 Task: Find a house in Leavenworth for 2 guests from June 4 to June 15, with a price range of ₹1000 to ₹15000, including Wifi and Kitchen amenities.
Action: Mouse moved to (415, 114)
Screenshot: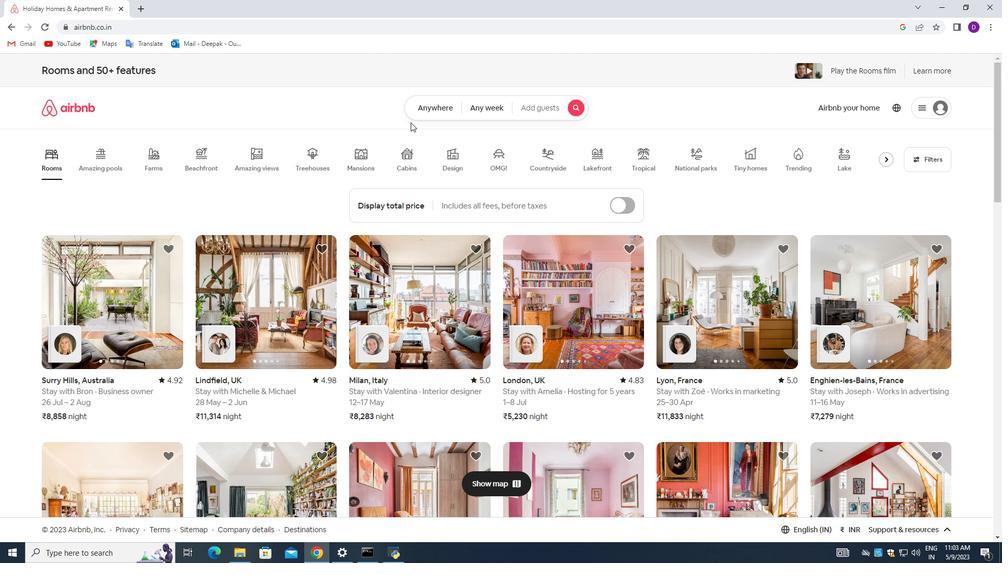 
Action: Mouse pressed left at (415, 114)
Screenshot: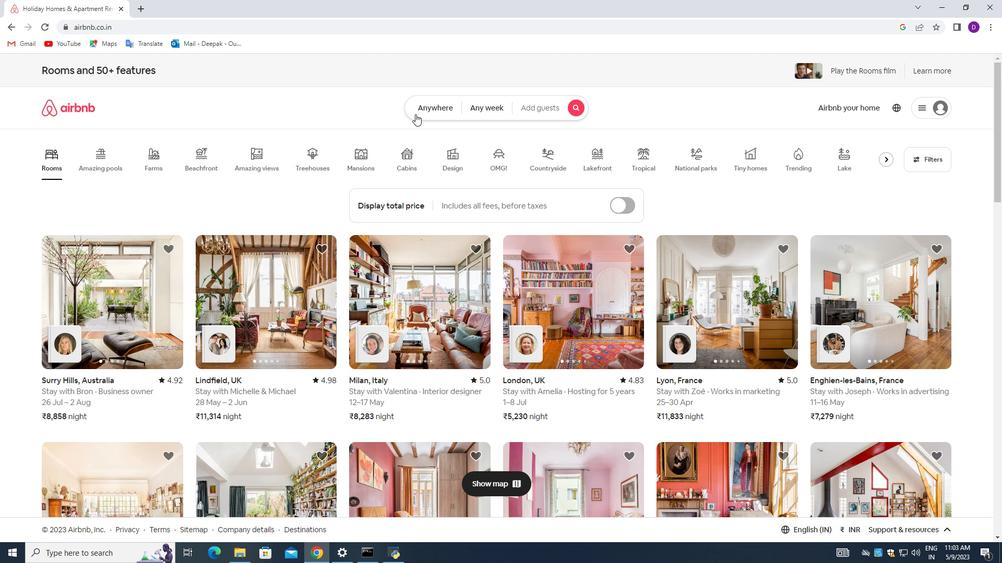 
Action: Mouse moved to (366, 148)
Screenshot: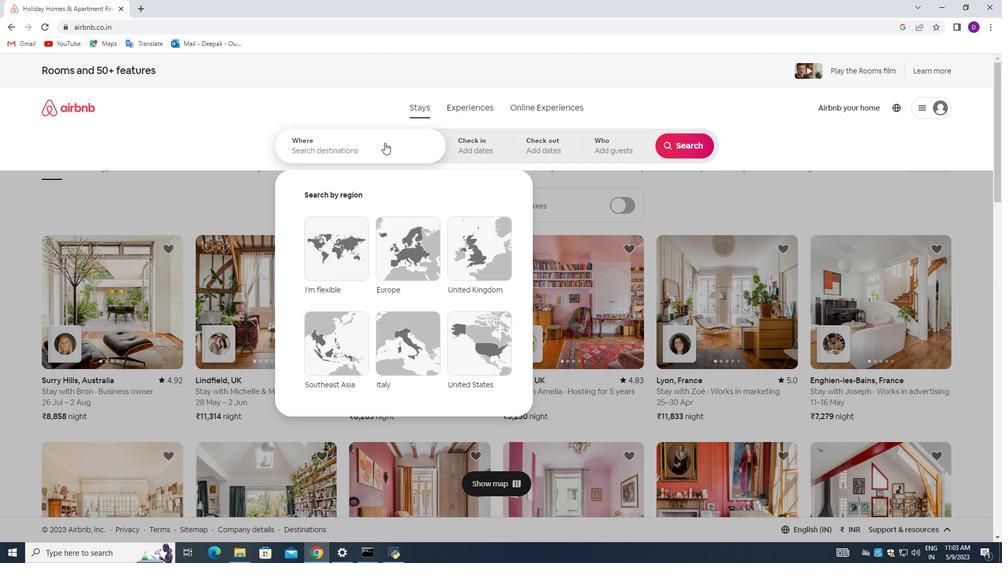 
Action: Mouse pressed left at (366, 148)
Screenshot: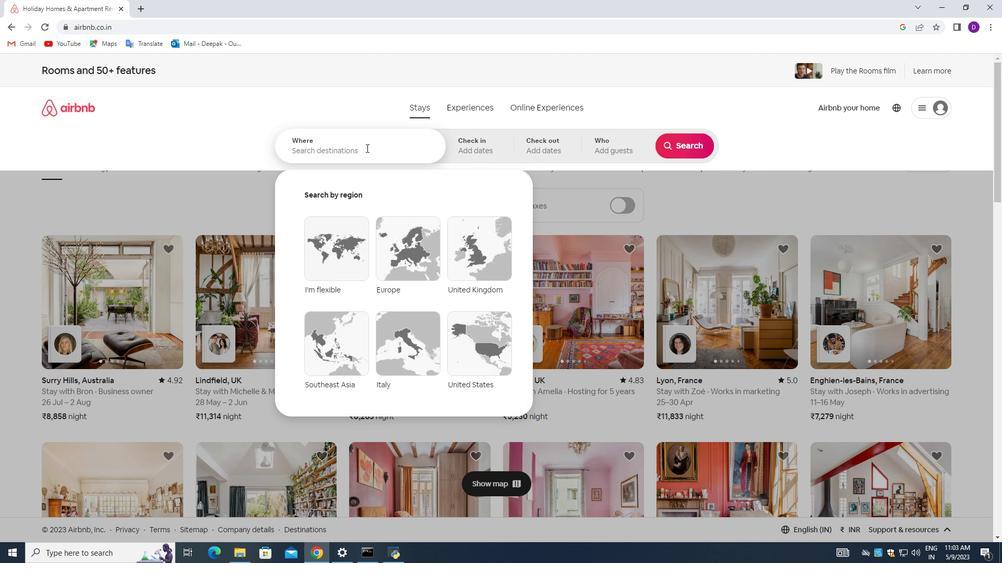 
Action: Mouse moved to (154, 247)
Screenshot: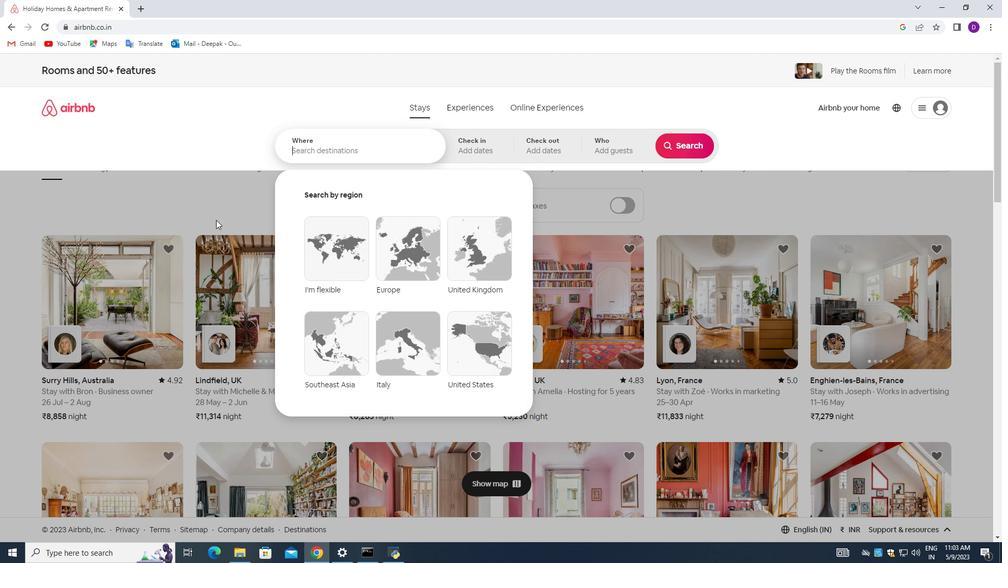 
Action: Key pressed <Key.shift>Leavenworth,<Key.space><Key.shift>United<Key.space>j<Key.backspace><Key.shift_r>States
Screenshot: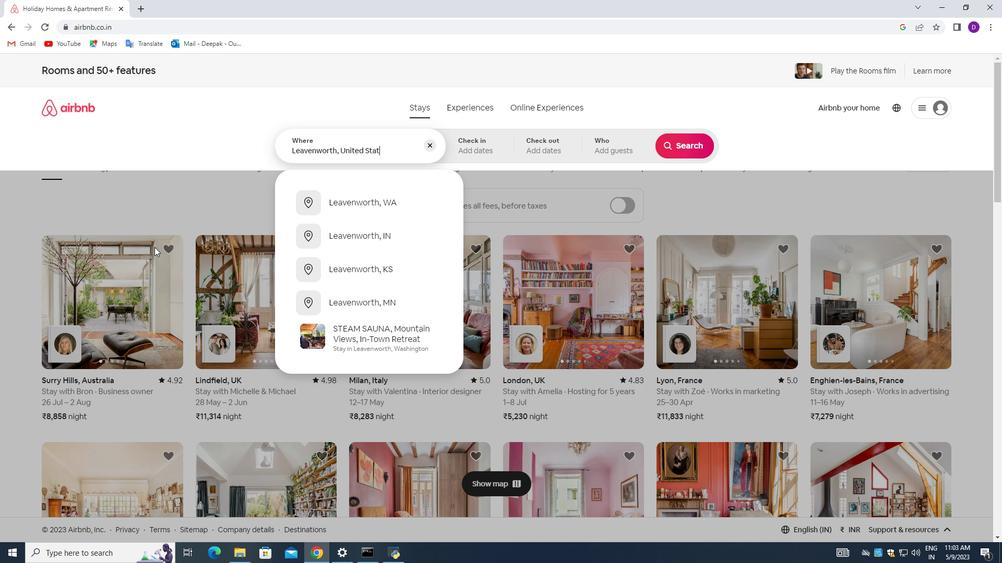 
Action: Mouse moved to (155, 245)
Screenshot: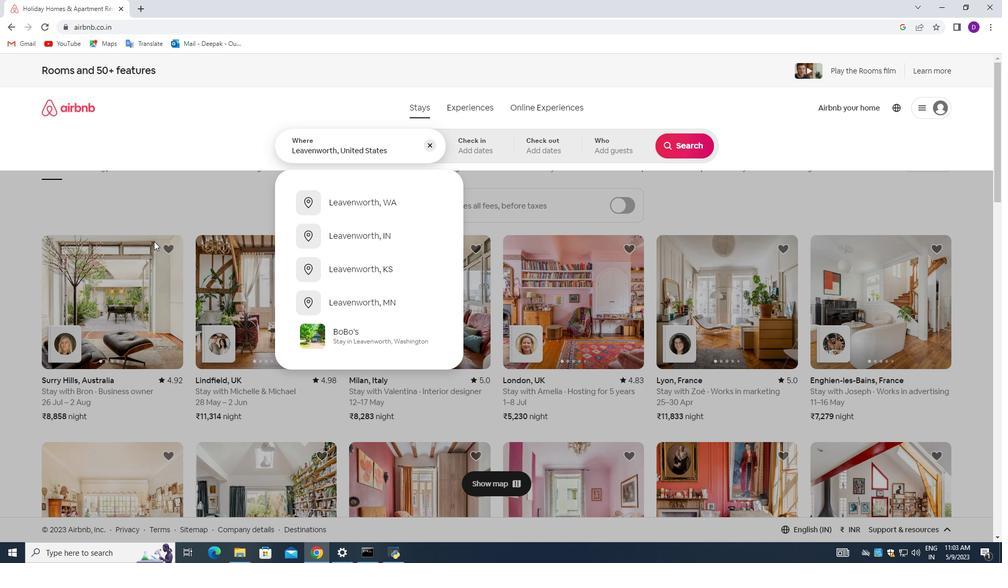 
Action: Key pressed <Key.enter>
Screenshot: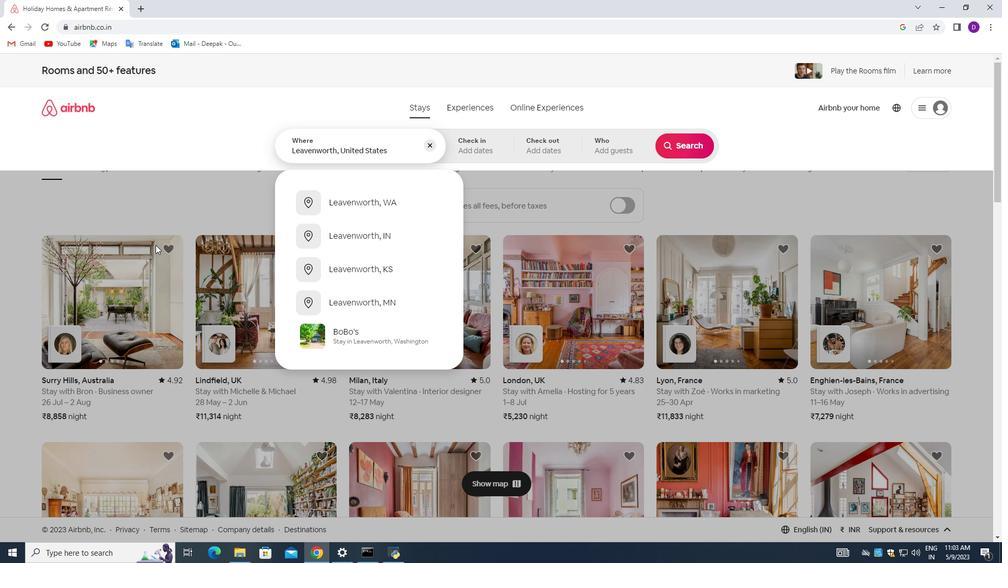 
Action: Mouse moved to (549, 299)
Screenshot: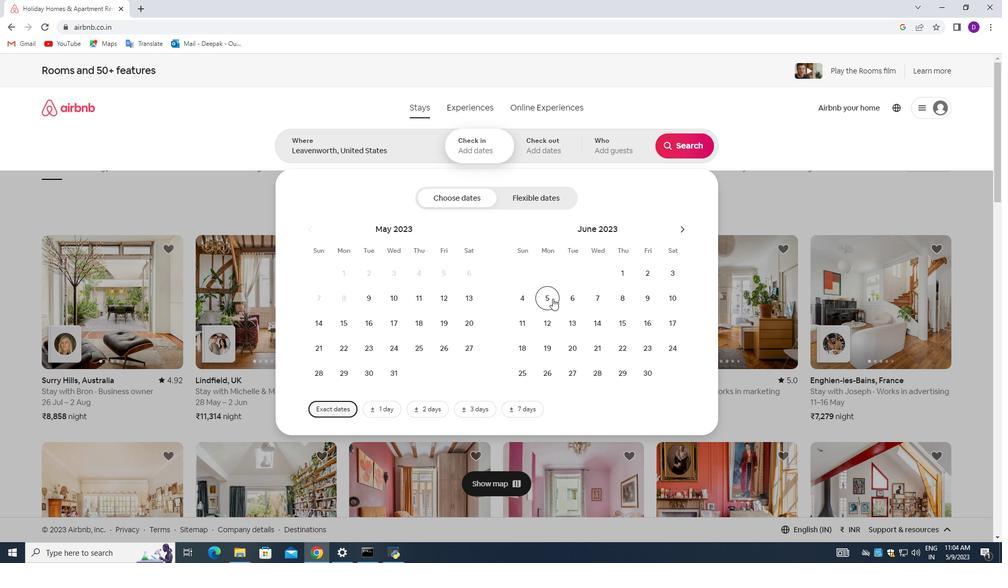 
Action: Mouse pressed left at (549, 299)
Screenshot: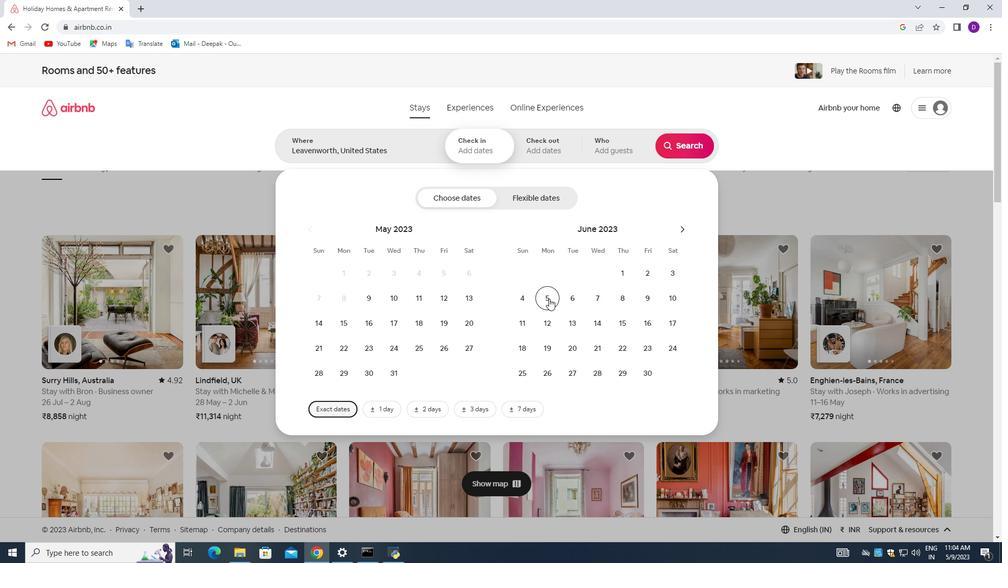 
Action: Mouse moved to (626, 318)
Screenshot: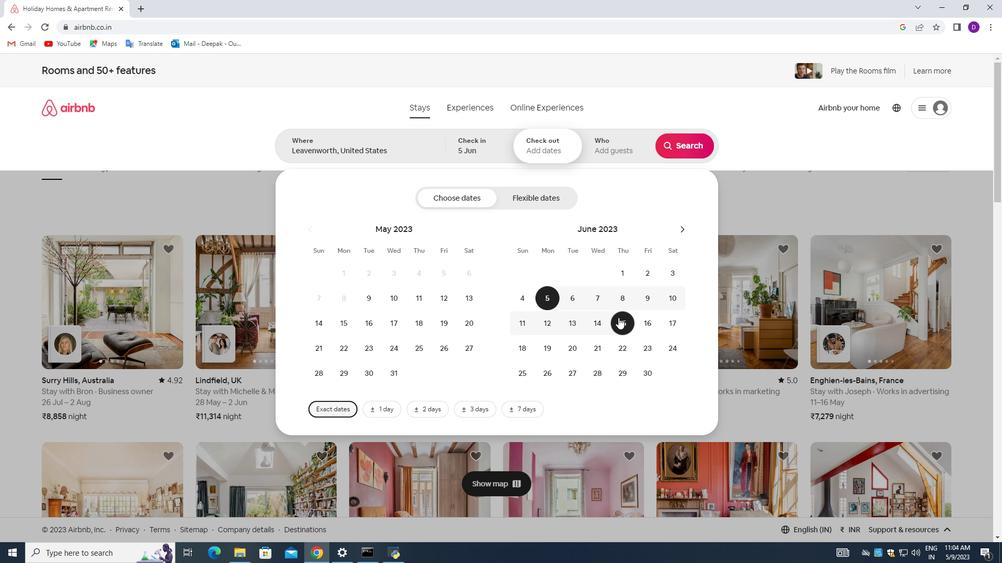 
Action: Mouse pressed left at (626, 318)
Screenshot: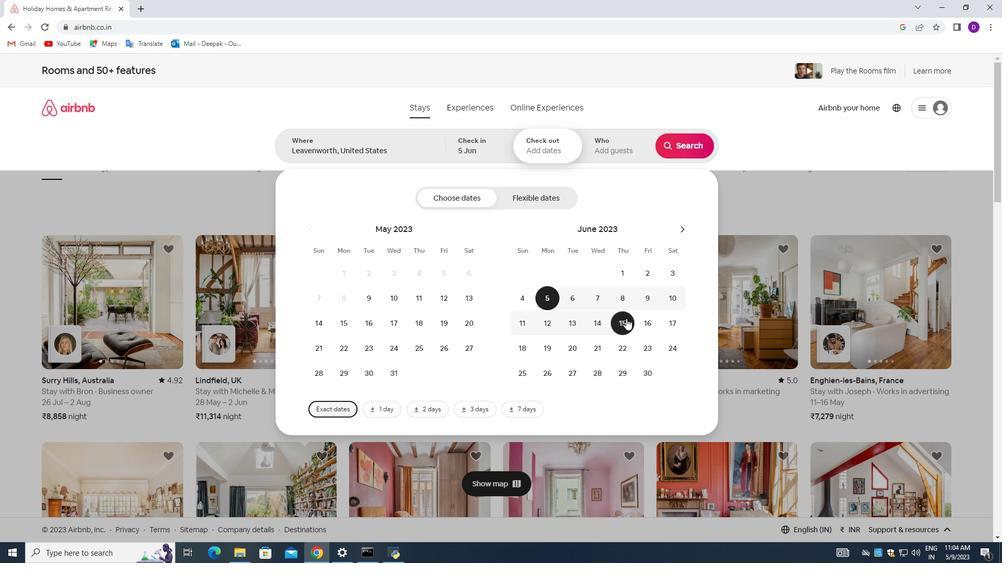 
Action: Mouse moved to (603, 143)
Screenshot: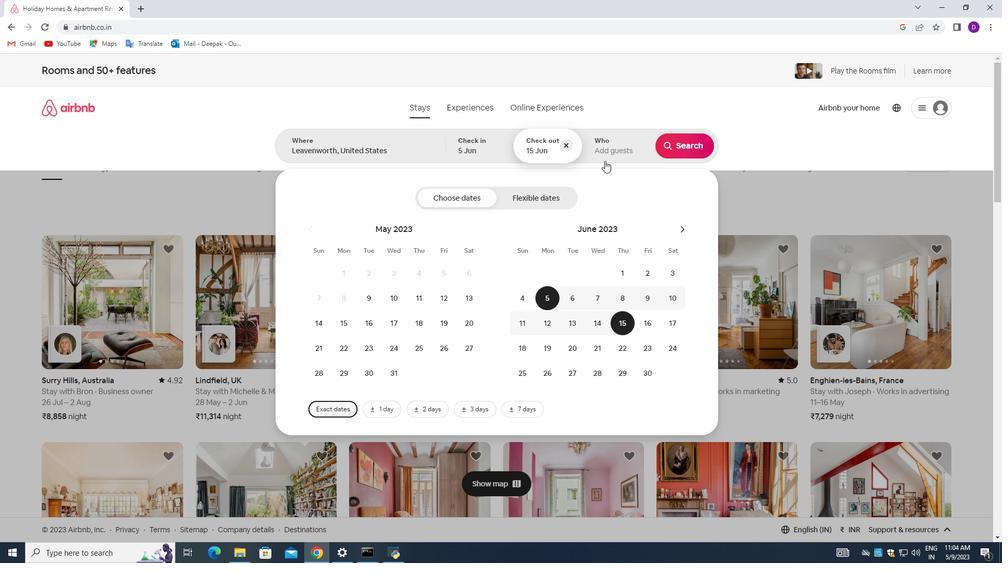 
Action: Mouse pressed left at (603, 143)
Screenshot: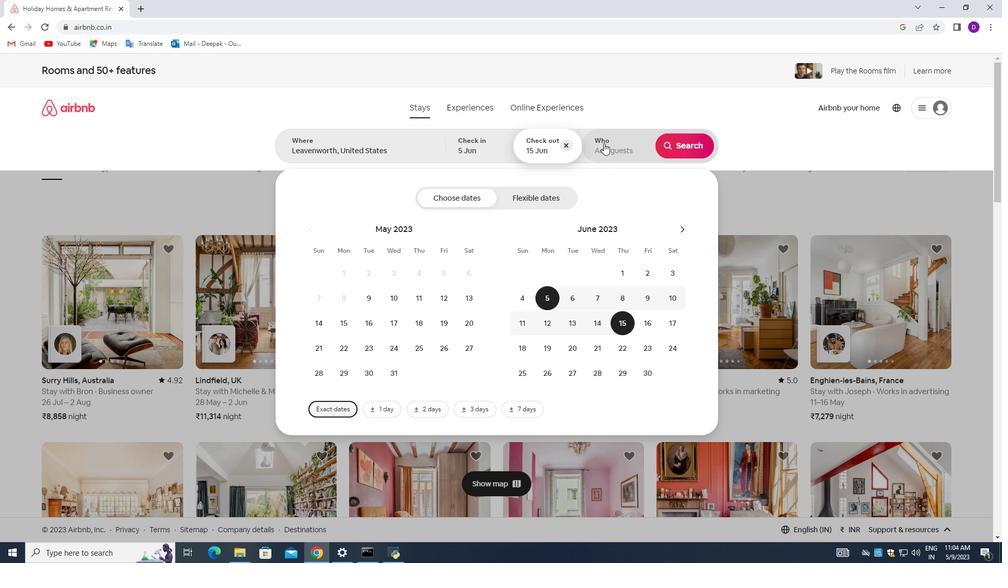 
Action: Mouse moved to (684, 205)
Screenshot: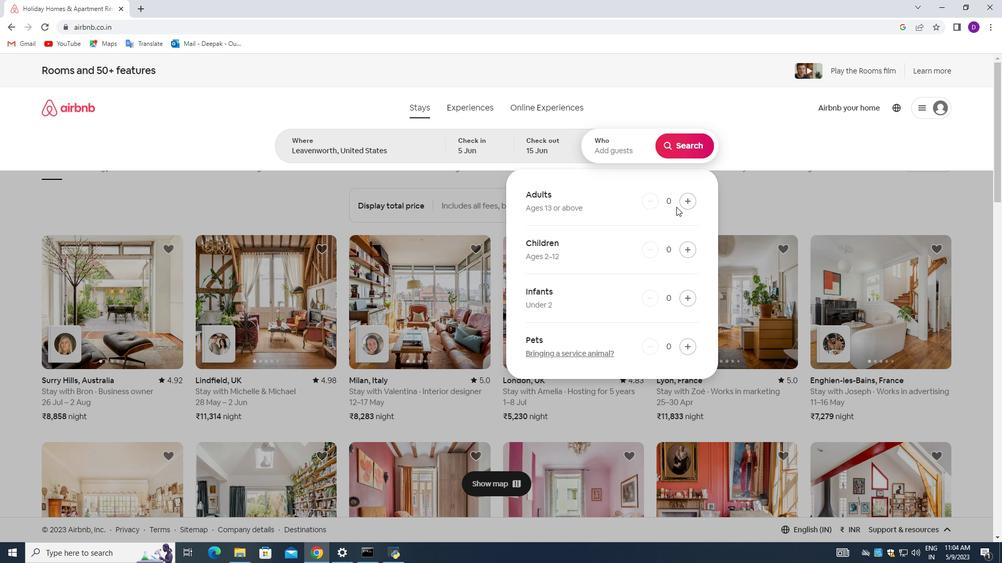 
Action: Mouse pressed left at (684, 205)
Screenshot: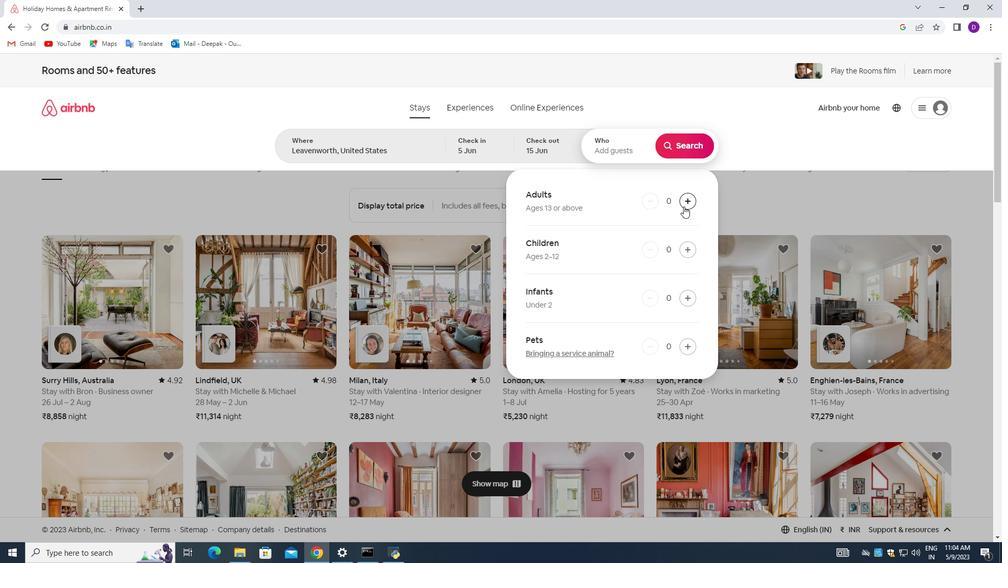 
Action: Mouse moved to (684, 205)
Screenshot: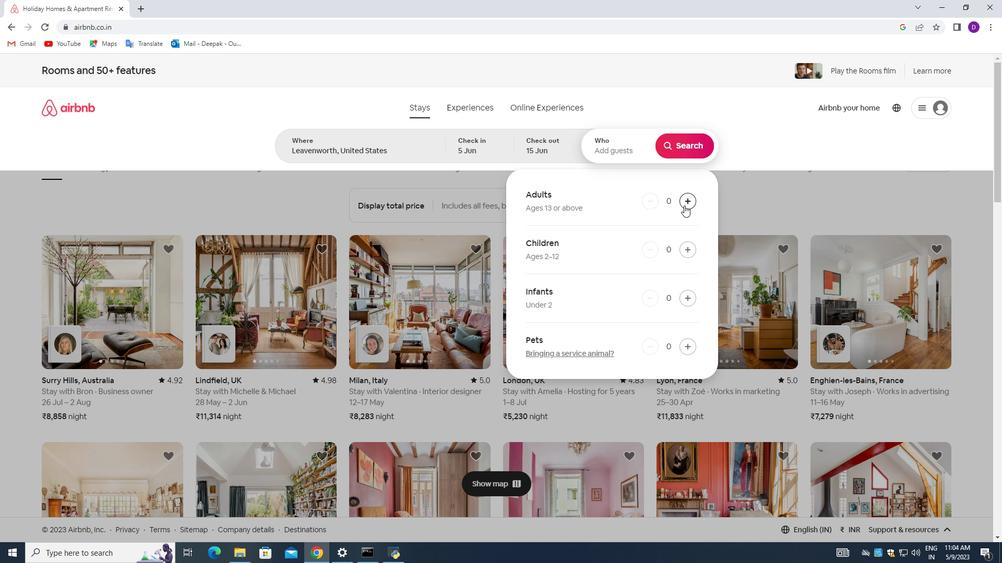 
Action: Mouse pressed left at (684, 205)
Screenshot: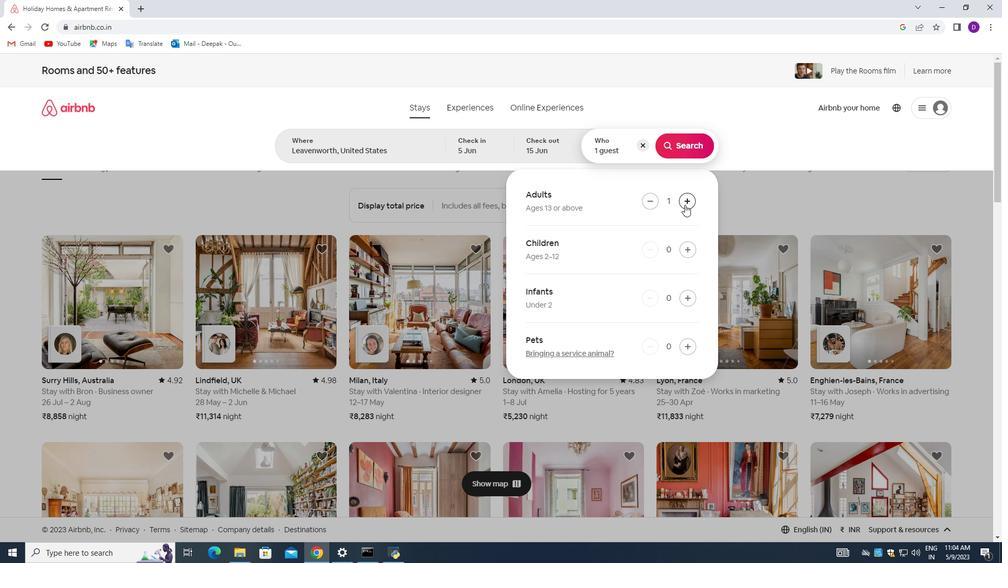 
Action: Mouse moved to (684, 144)
Screenshot: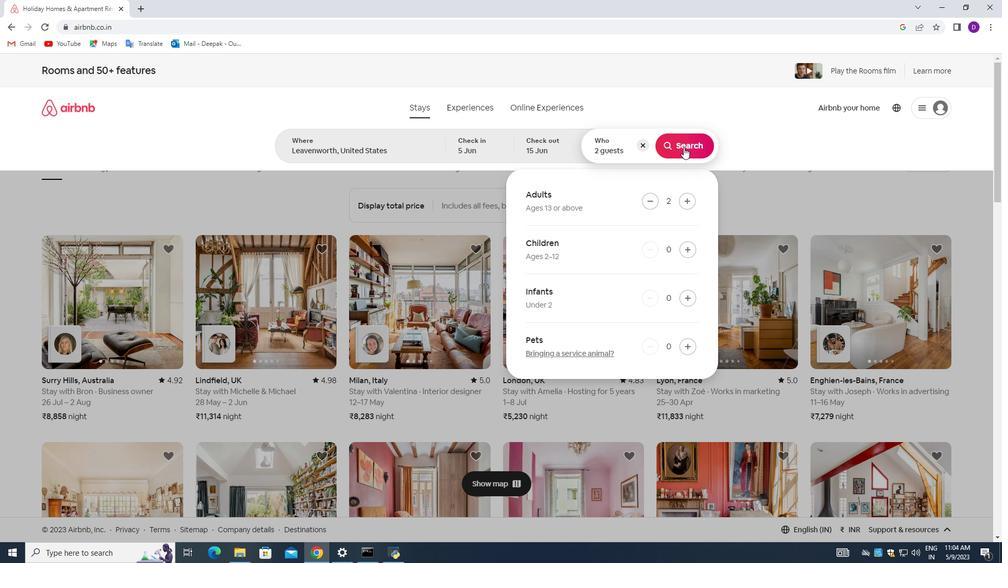 
Action: Mouse pressed left at (684, 144)
Screenshot: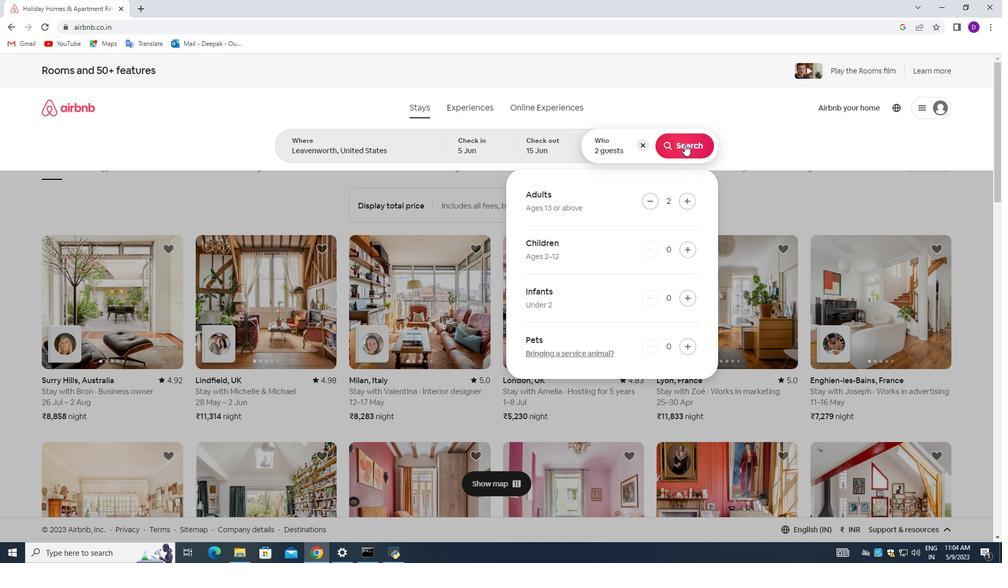 
Action: Mouse moved to (490, 73)
Screenshot: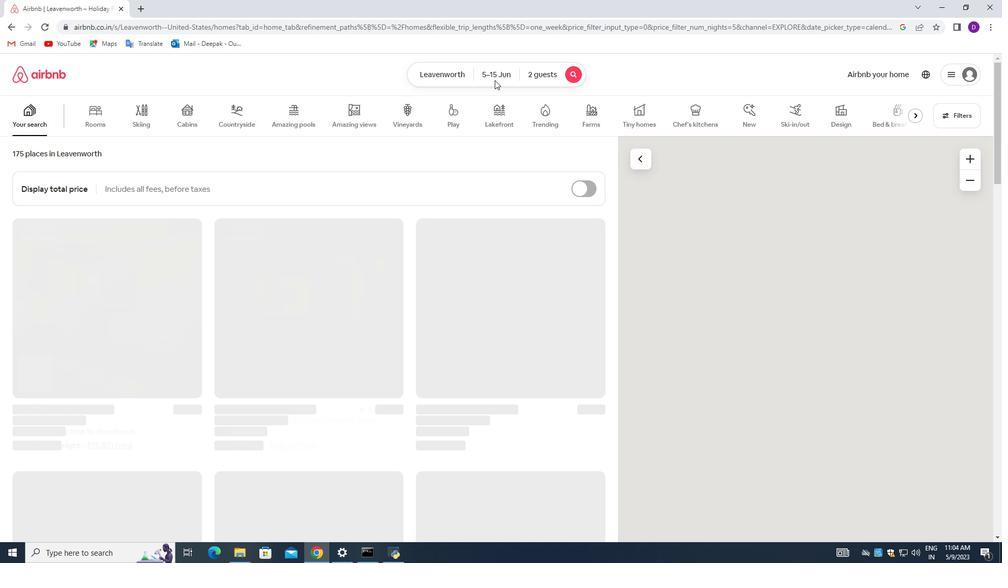 
Action: Mouse pressed left at (490, 73)
Screenshot: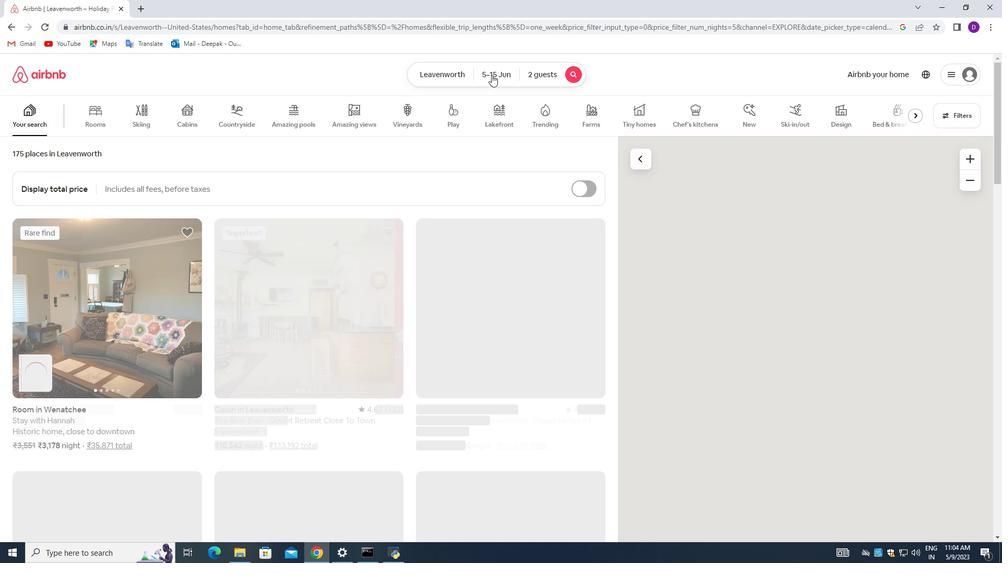 
Action: Mouse moved to (321, 267)
Screenshot: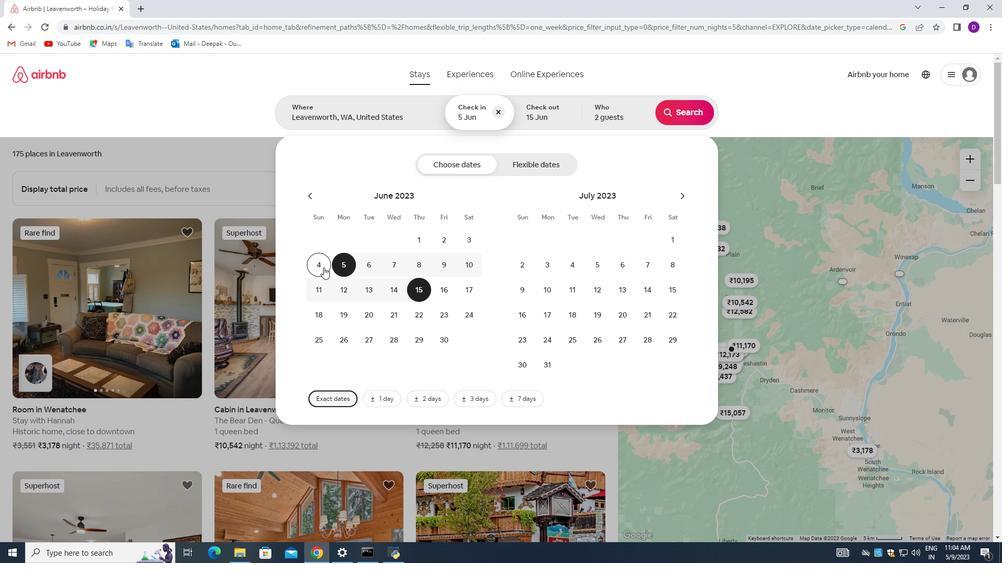 
Action: Mouse pressed left at (321, 267)
Screenshot: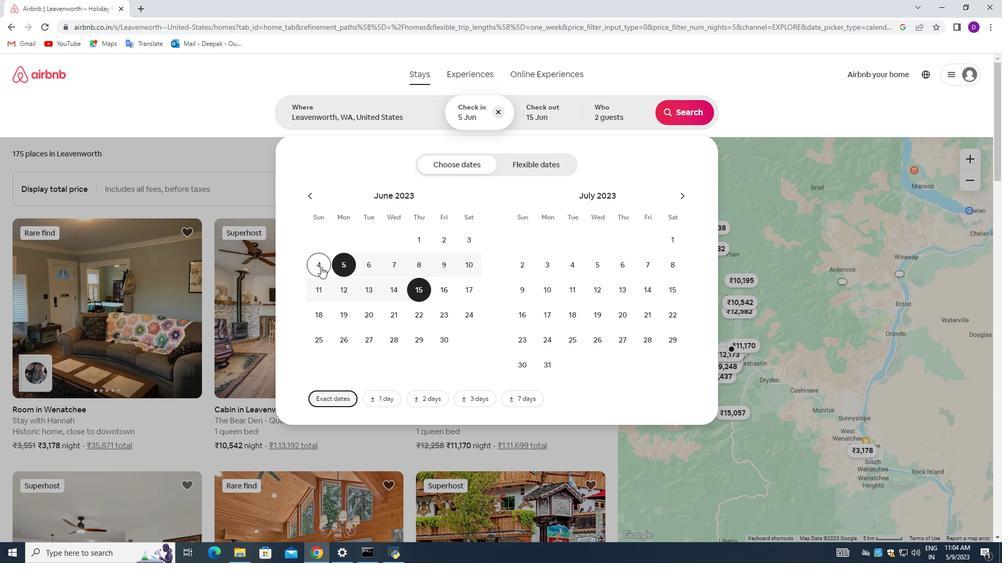 
Action: Mouse moved to (607, 114)
Screenshot: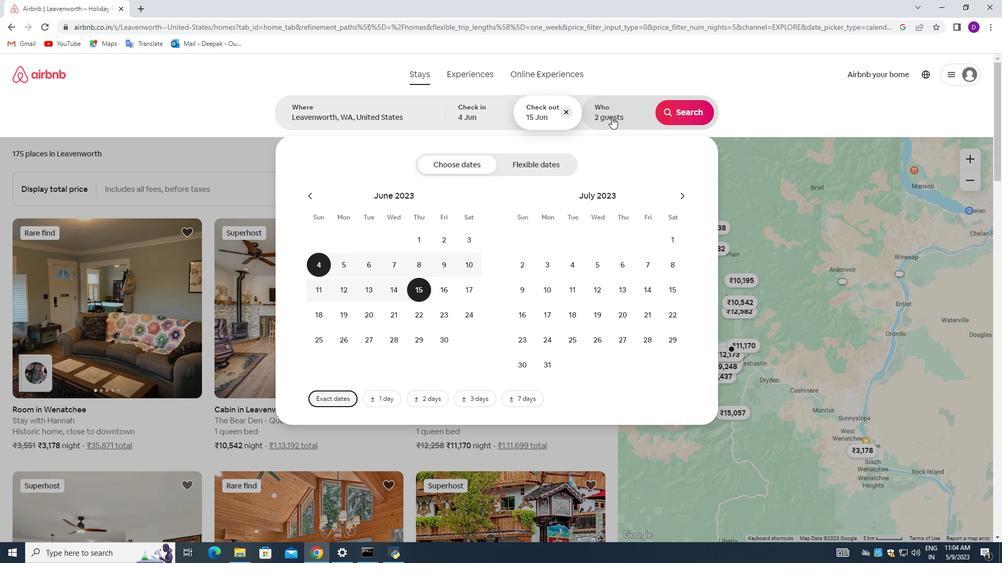 
Action: Mouse pressed left at (607, 114)
Screenshot: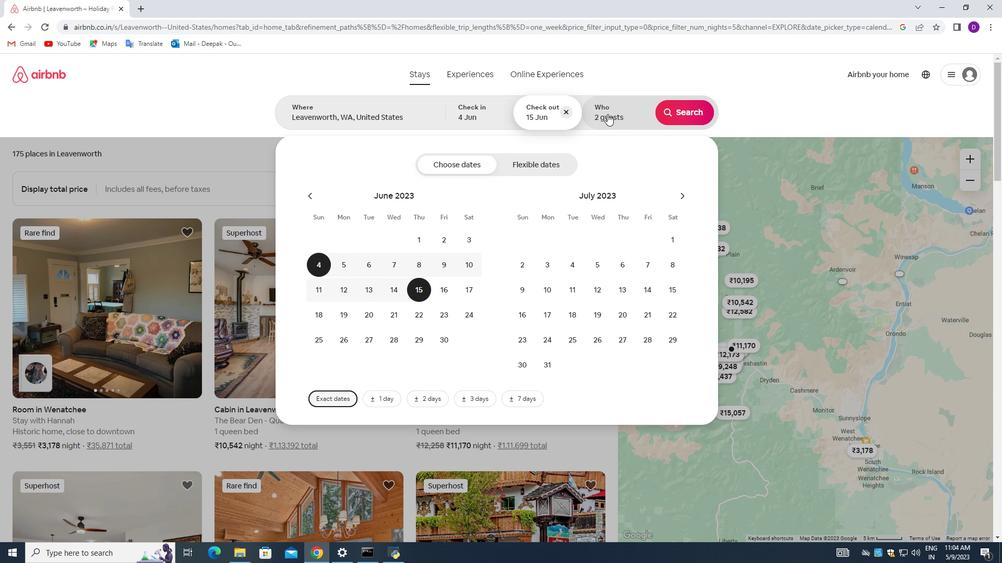 
Action: Mouse moved to (685, 110)
Screenshot: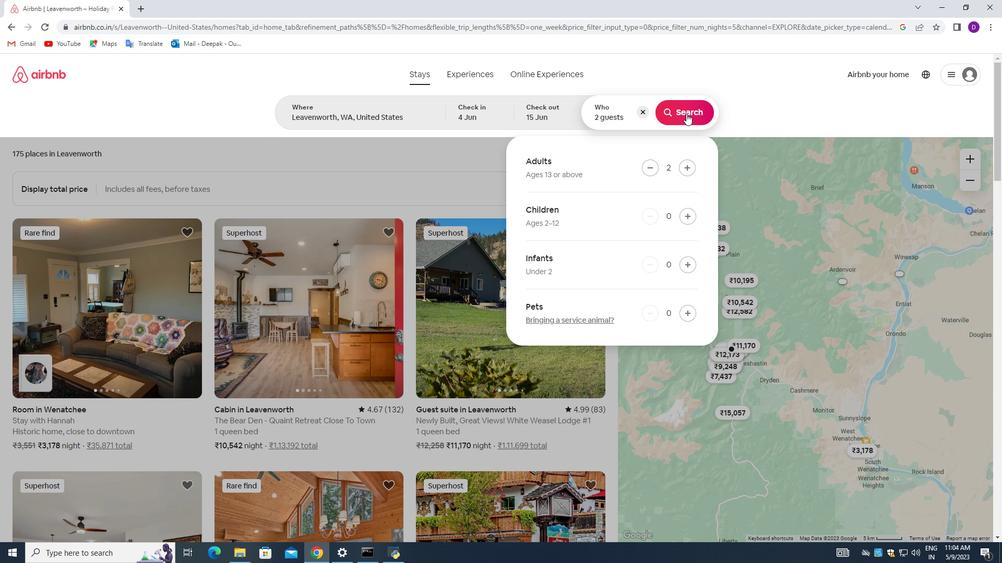
Action: Mouse pressed left at (685, 110)
Screenshot: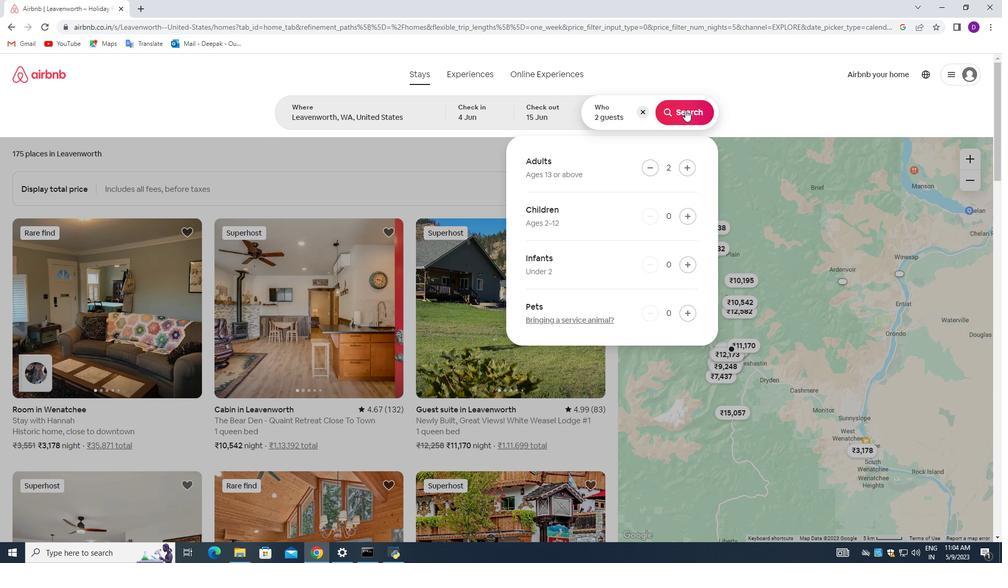 
Action: Mouse moved to (942, 113)
Screenshot: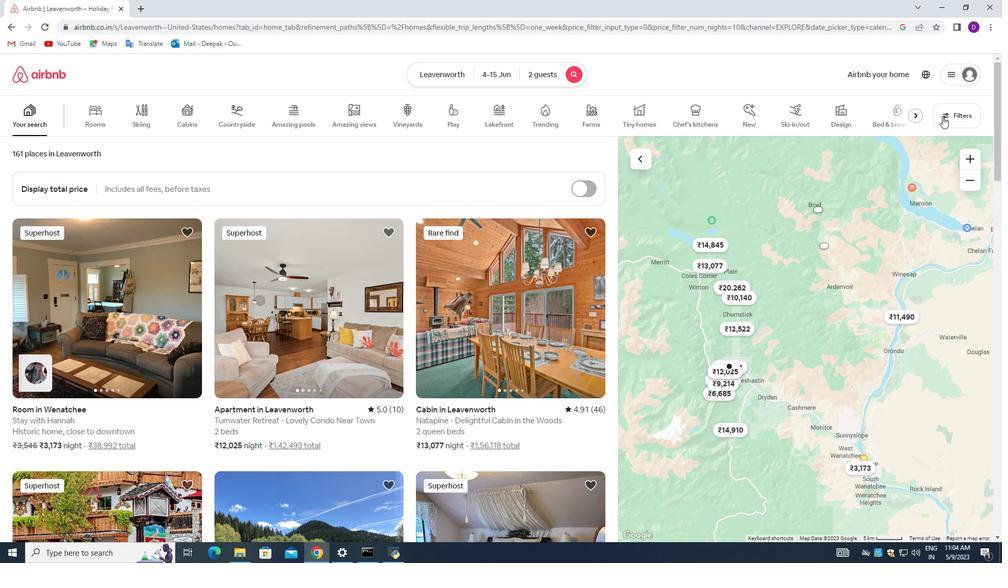 
Action: Mouse pressed left at (942, 113)
Screenshot: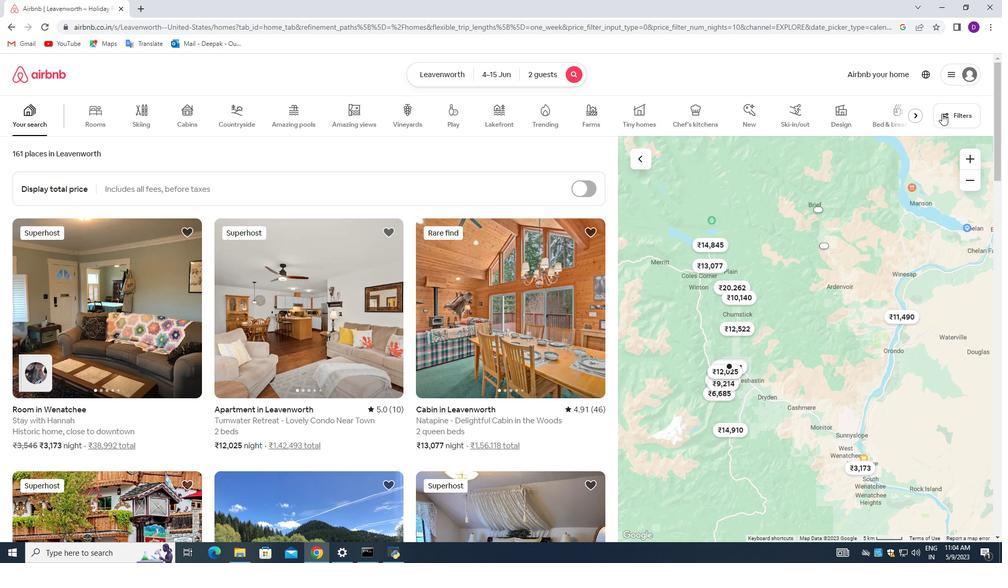 
Action: Mouse moved to (361, 372)
Screenshot: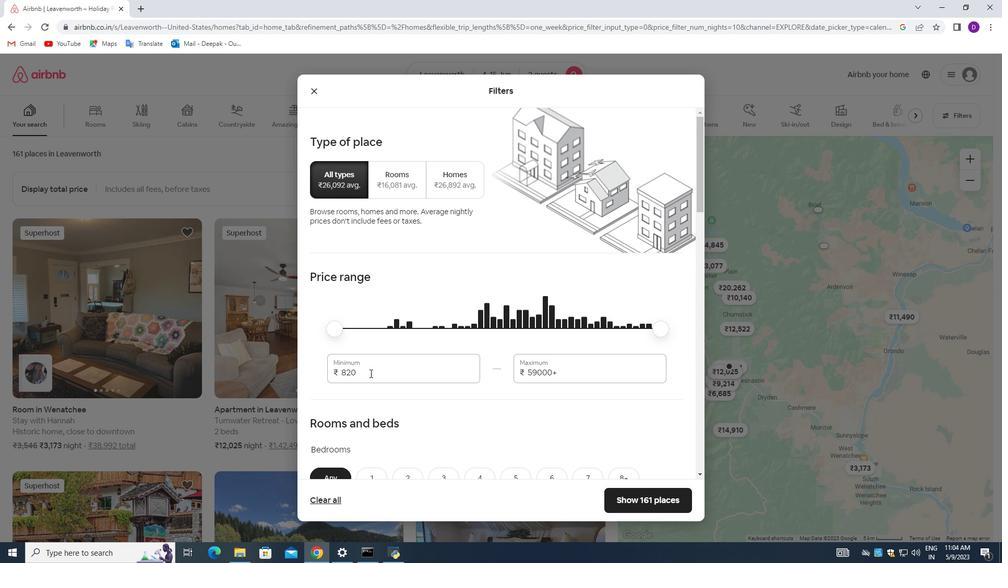 
Action: Mouse pressed left at (361, 372)
Screenshot: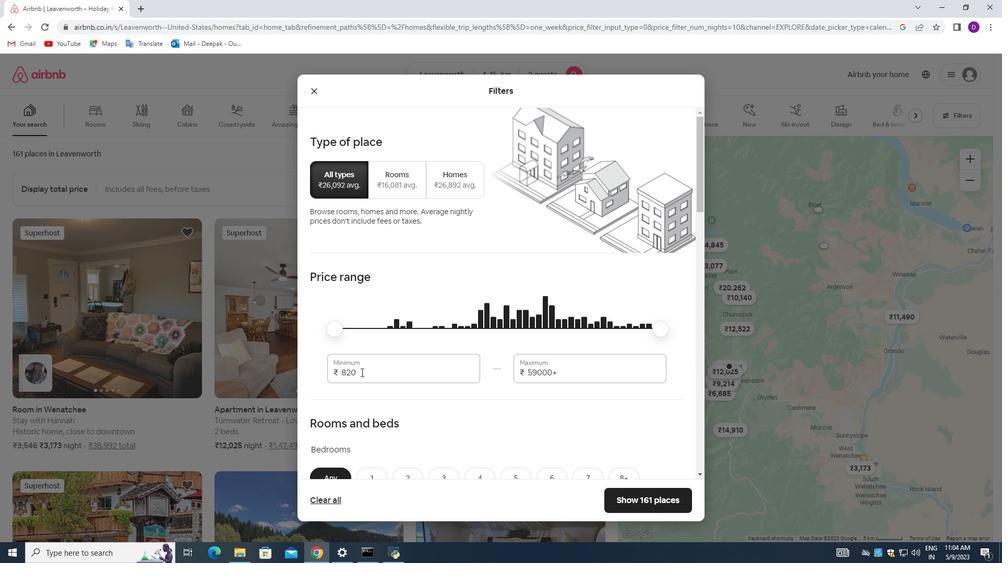 
Action: Mouse pressed left at (361, 372)
Screenshot: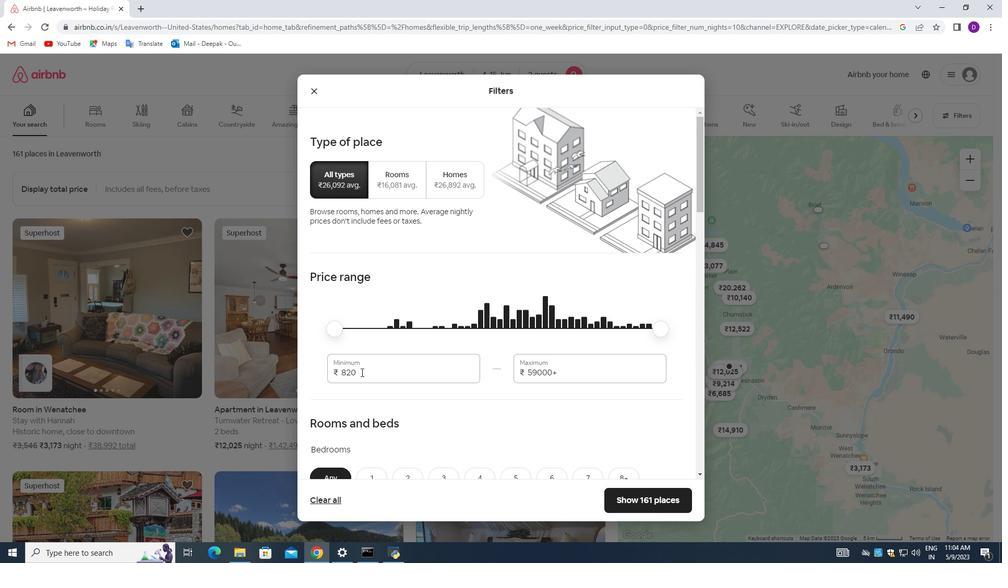 
Action: Key pressed 10000<Key.tab>15000
Screenshot: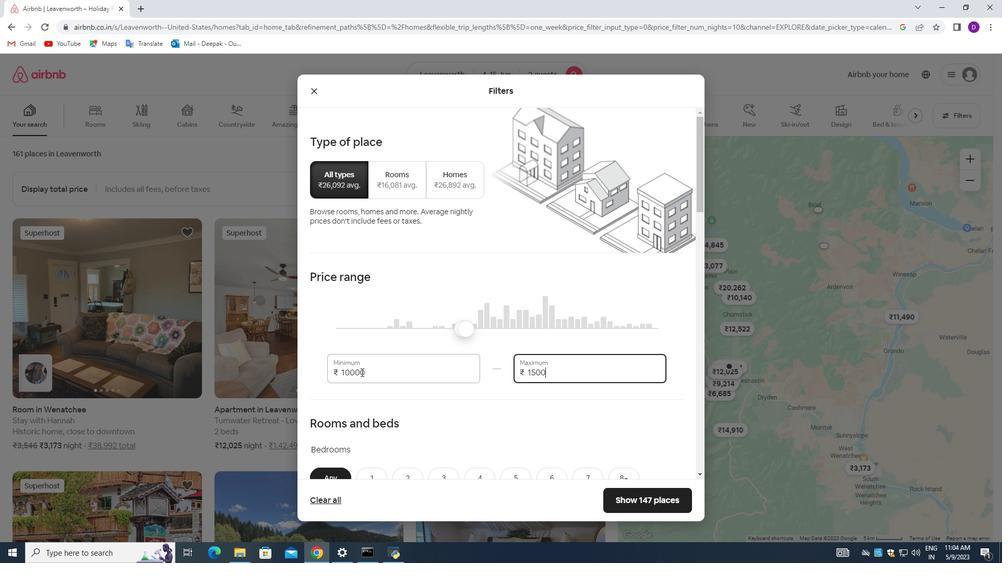
Action: Mouse moved to (542, 358)
Screenshot: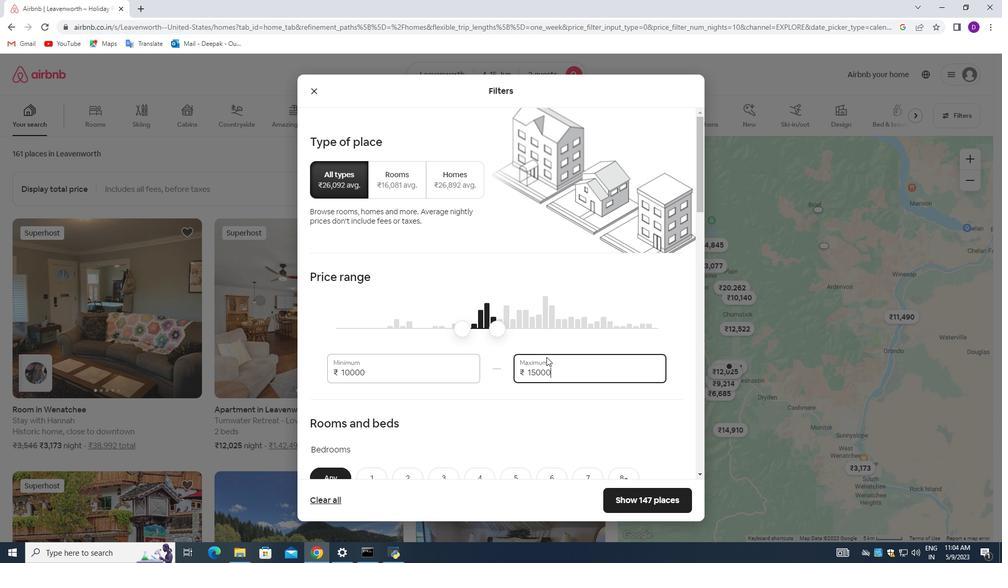 
Action: Mouse scrolled (542, 357) with delta (0, 0)
Screenshot: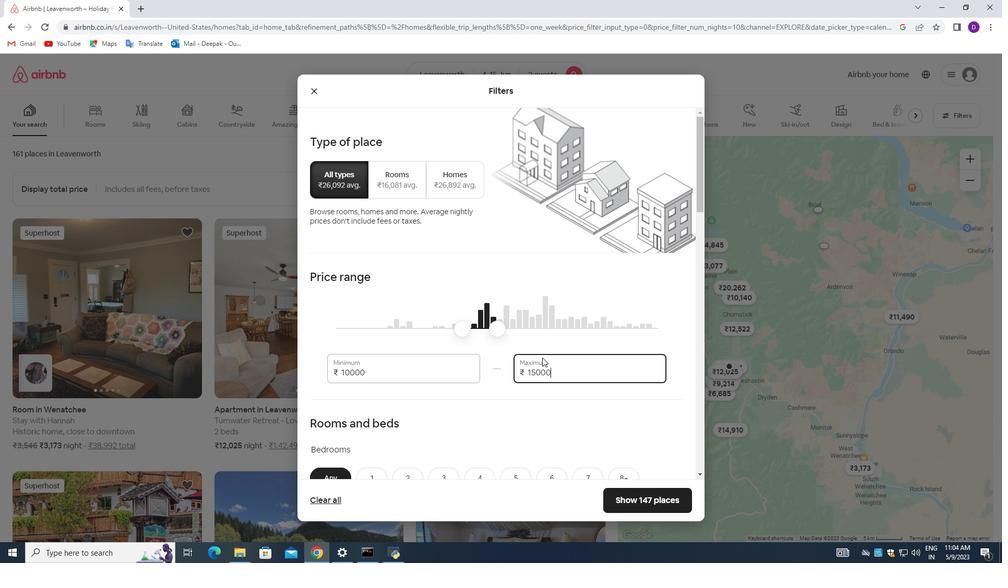 
Action: Mouse scrolled (542, 357) with delta (0, 0)
Screenshot: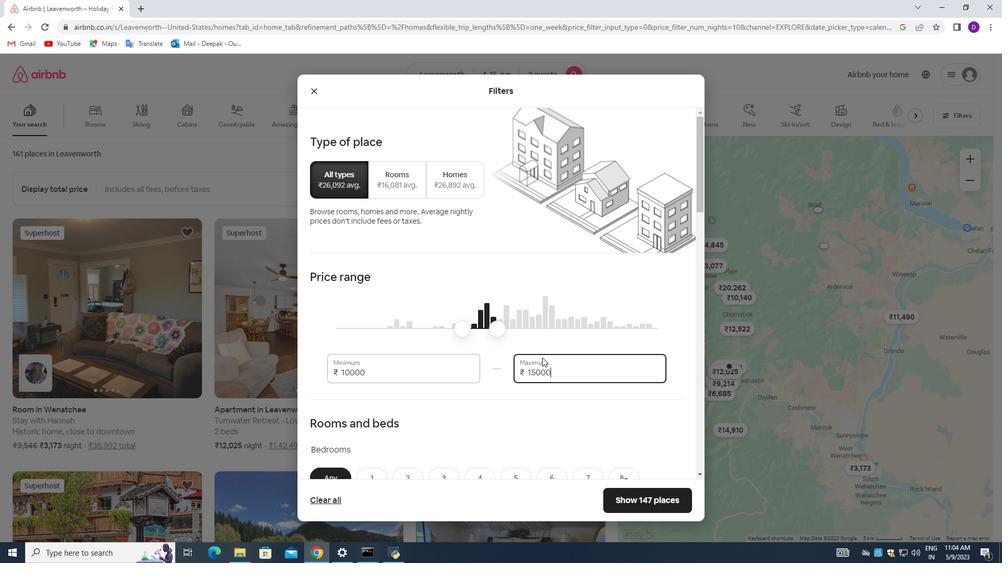 
Action: Mouse scrolled (542, 357) with delta (0, 0)
Screenshot: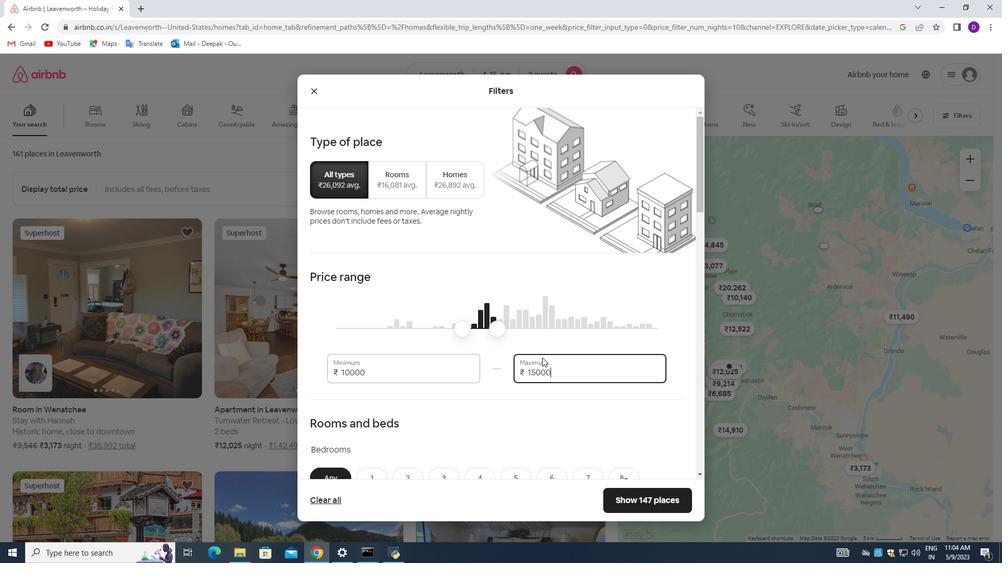 
Action: Mouse moved to (492, 262)
Screenshot: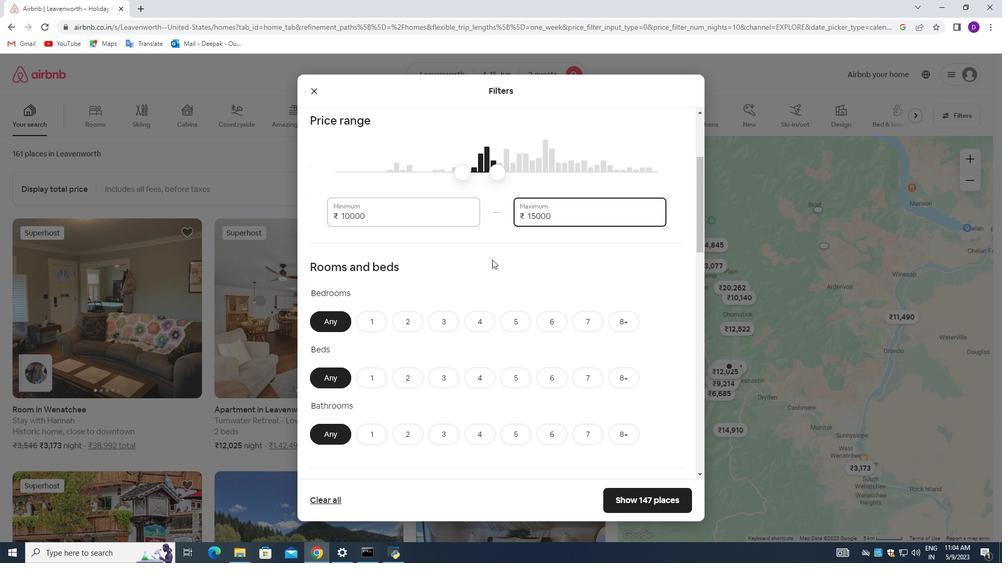 
Action: Mouse scrolled (492, 262) with delta (0, 0)
Screenshot: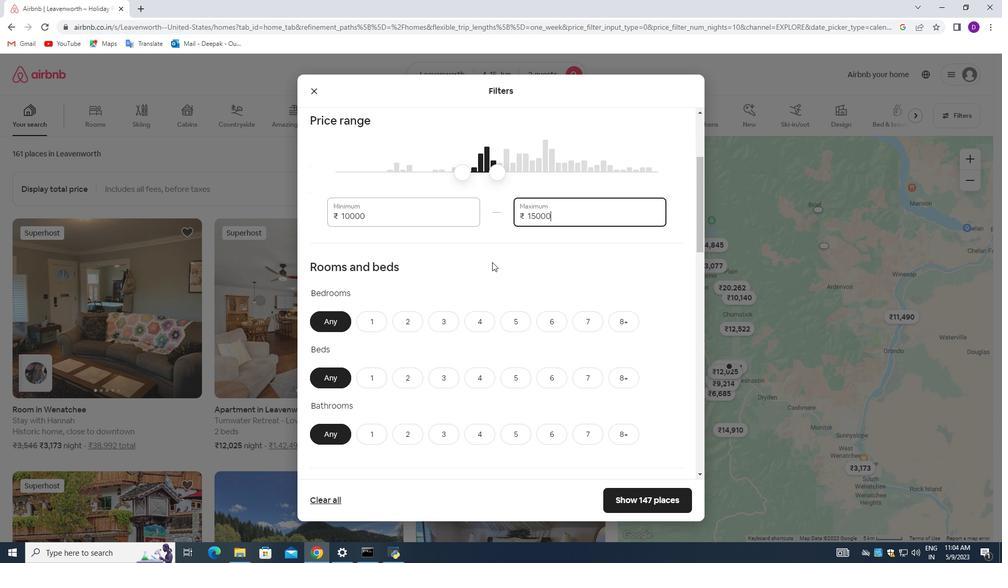 
Action: Mouse scrolled (492, 262) with delta (0, 0)
Screenshot: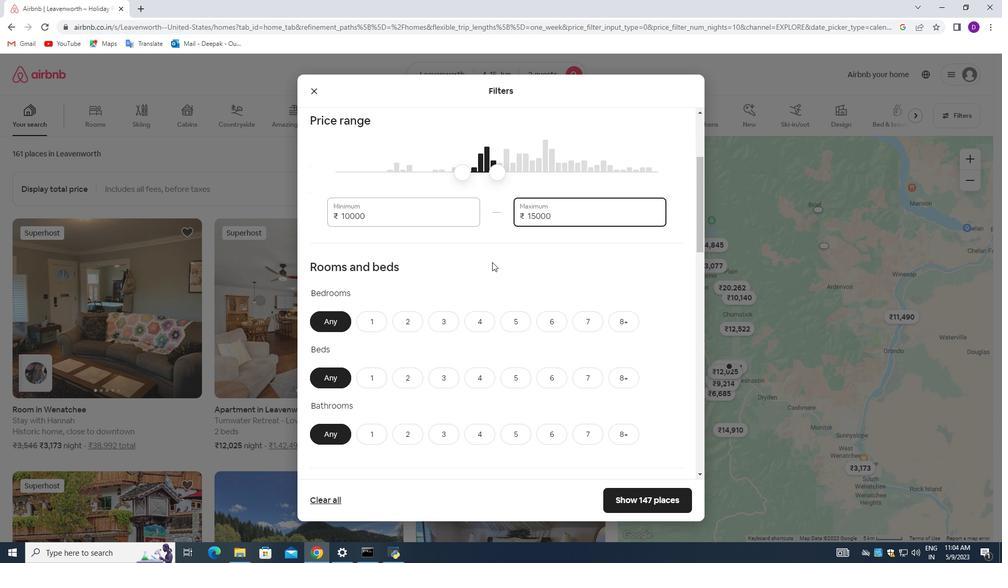 
Action: Mouse moved to (494, 263)
Screenshot: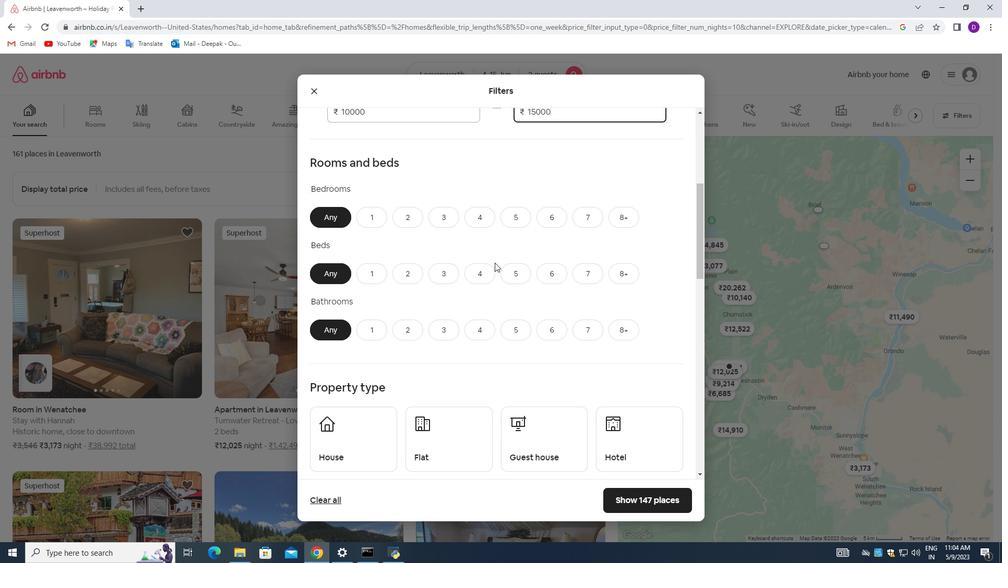 
Action: Mouse scrolled (494, 262) with delta (0, 0)
Screenshot: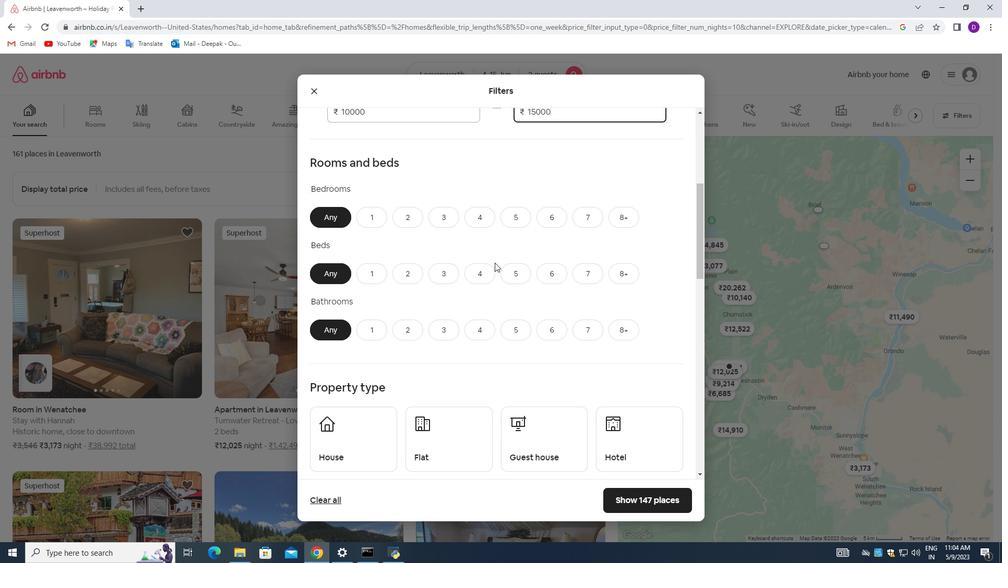 
Action: Mouse scrolled (494, 262) with delta (0, 0)
Screenshot: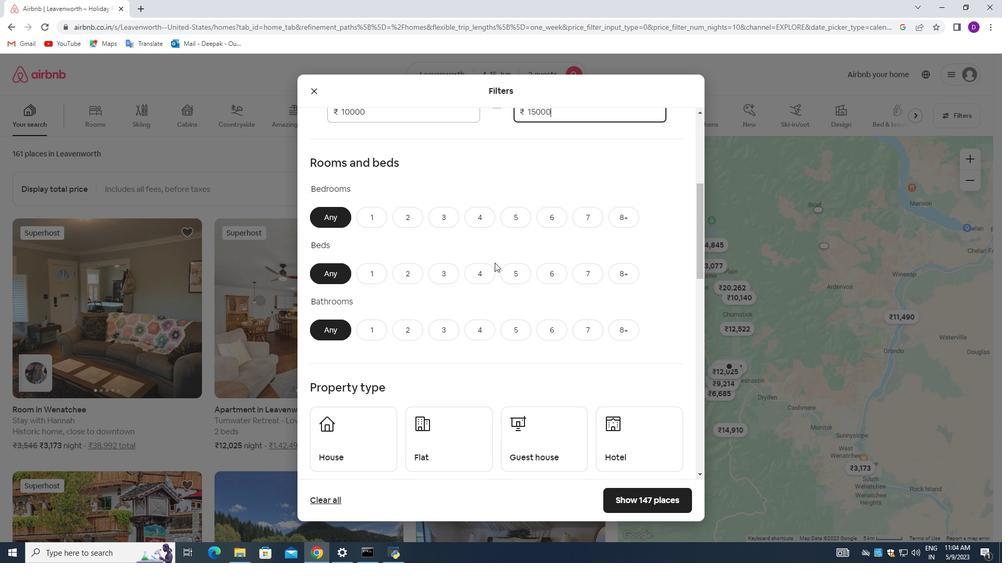 
Action: Mouse moved to (378, 116)
Screenshot: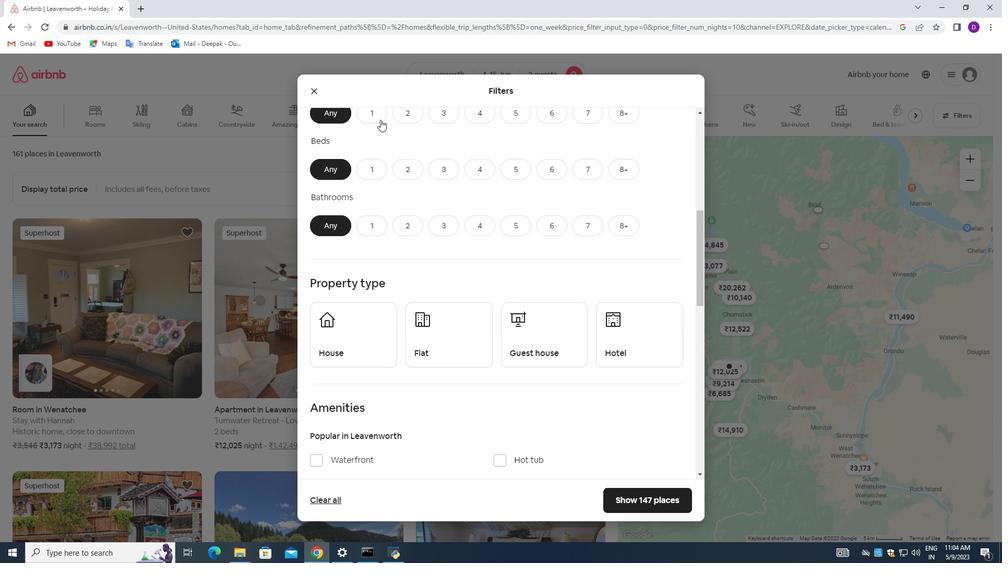 
Action: Mouse pressed left at (378, 116)
Screenshot: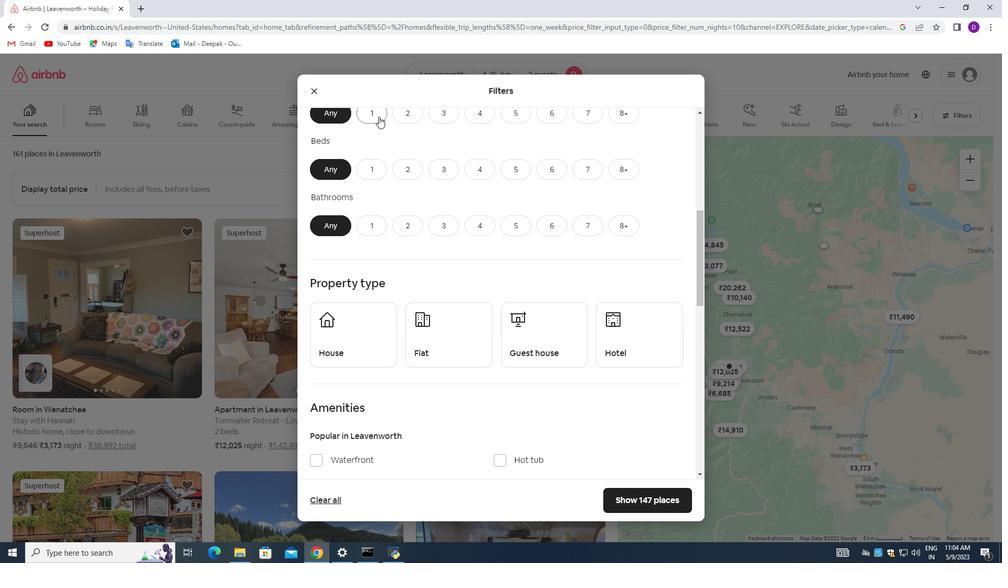 
Action: Mouse moved to (378, 162)
Screenshot: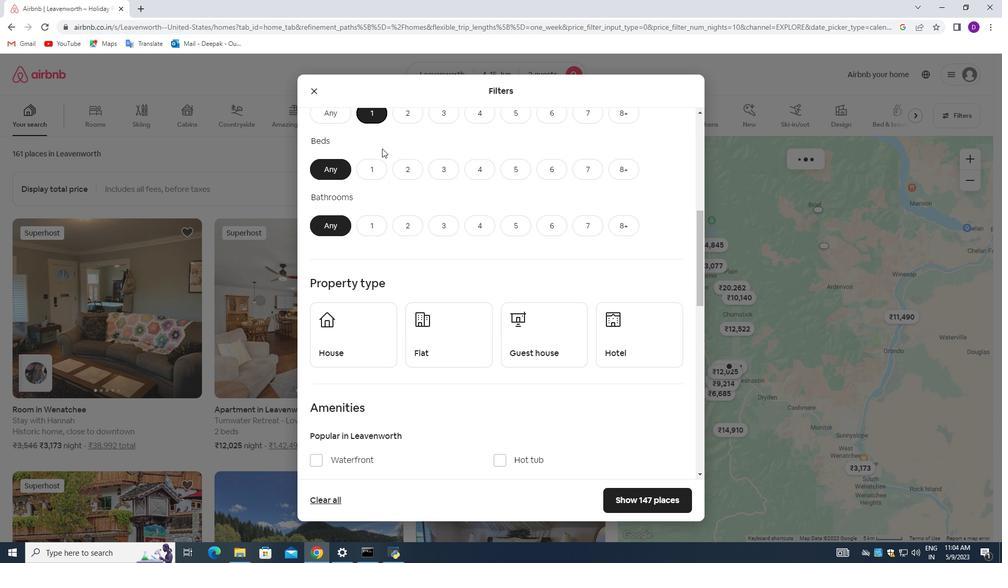 
Action: Mouse pressed left at (378, 162)
Screenshot: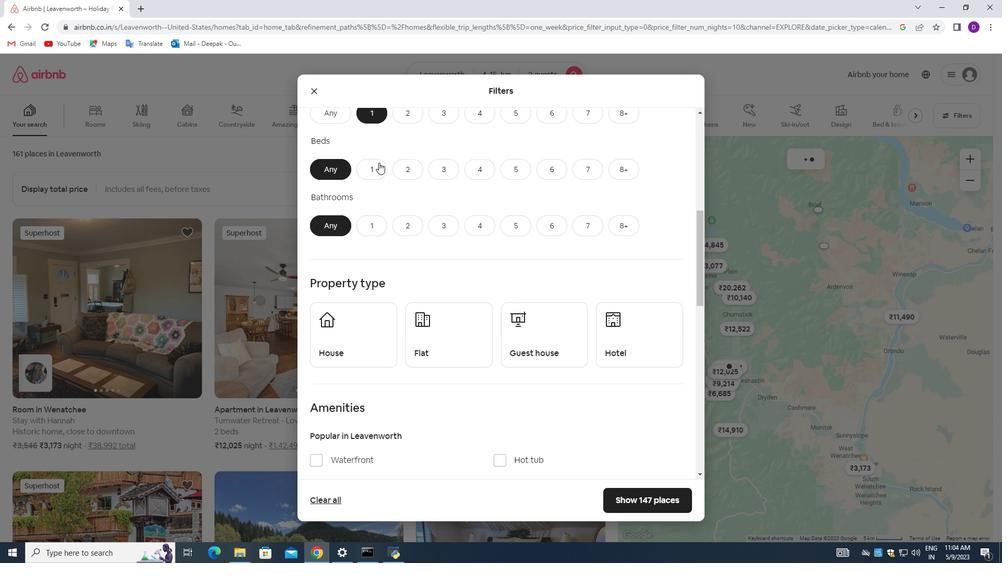
Action: Mouse moved to (367, 219)
Screenshot: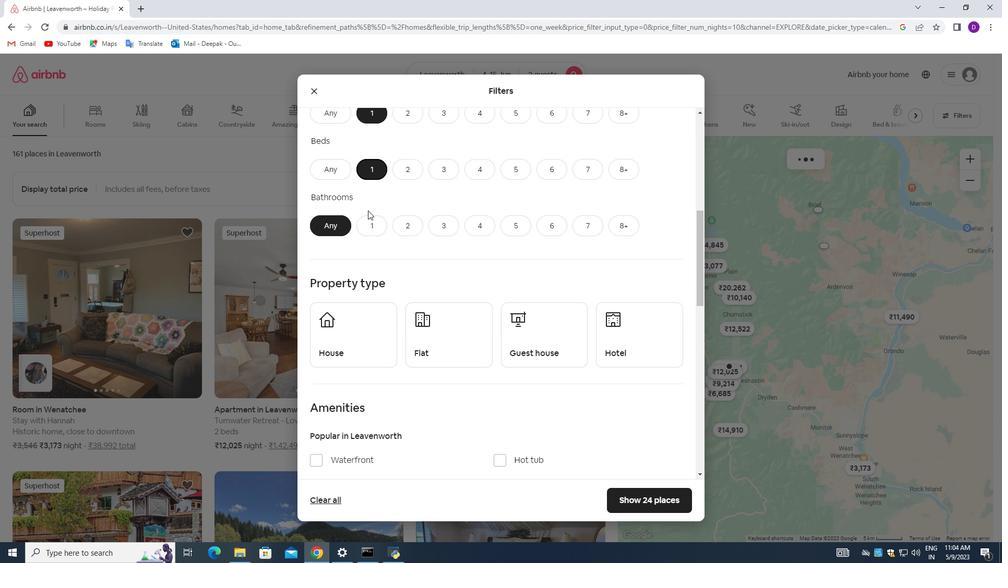 
Action: Mouse pressed left at (367, 219)
Screenshot: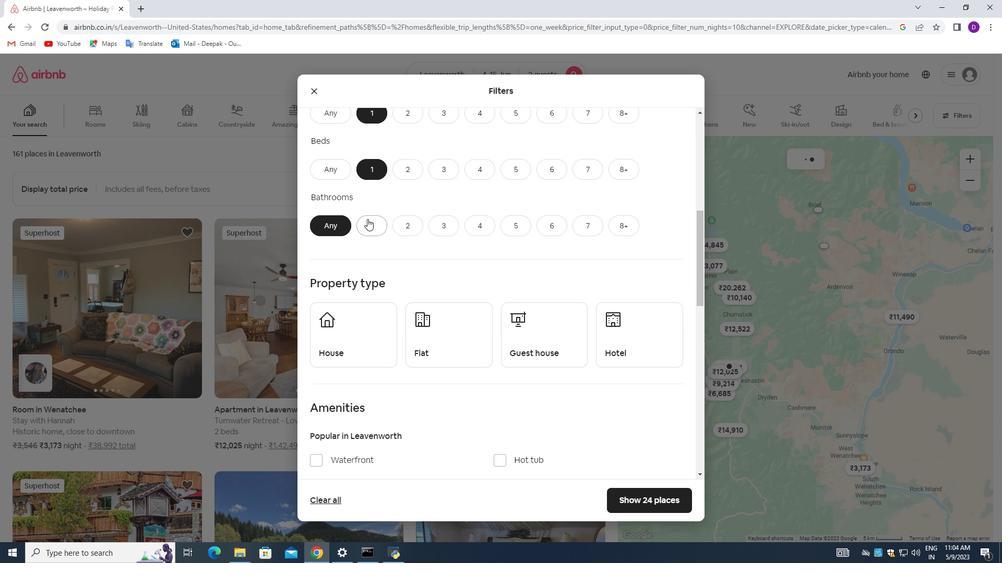 
Action: Mouse moved to (502, 241)
Screenshot: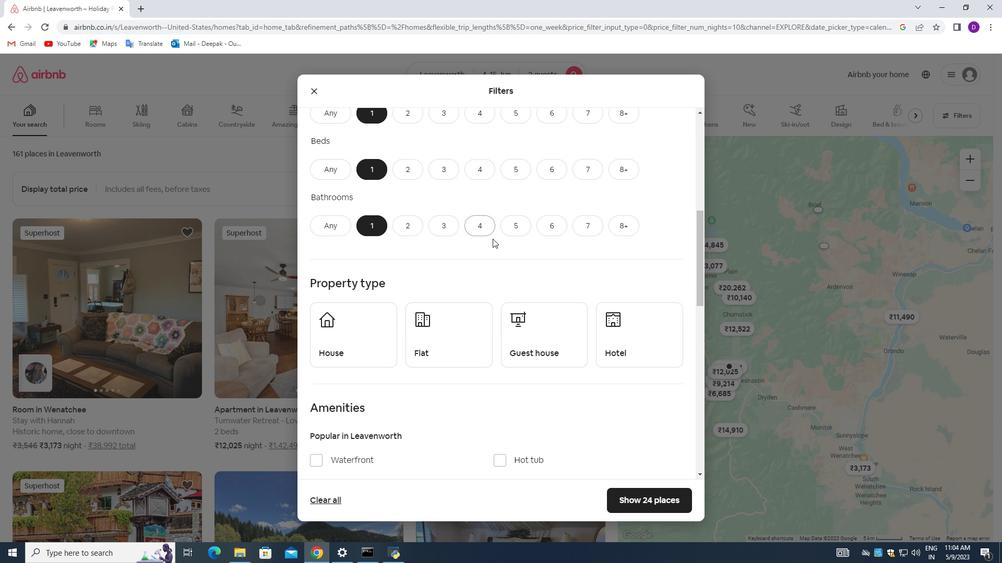 
Action: Mouse scrolled (502, 241) with delta (0, 0)
Screenshot: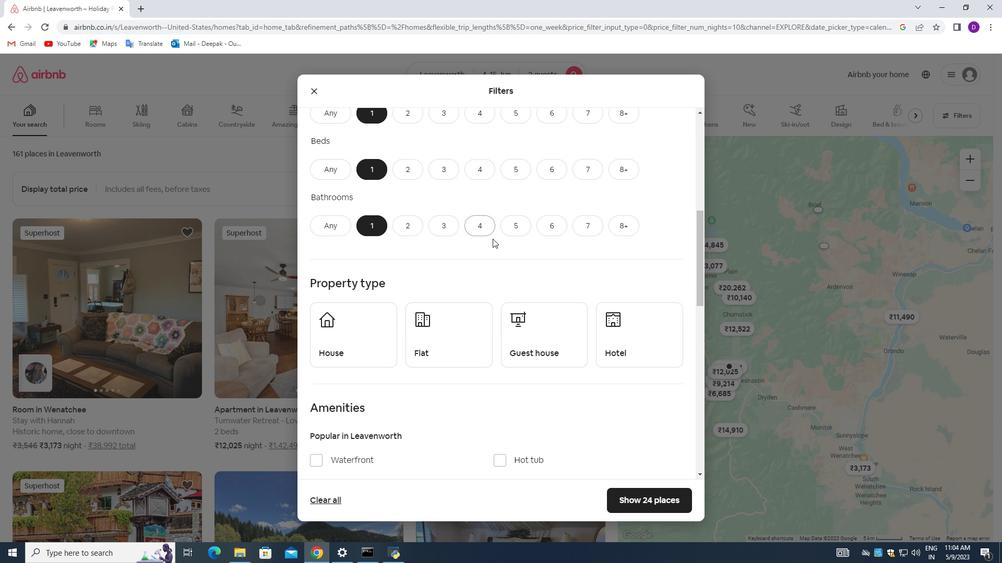 
Action: Mouse moved to (489, 256)
Screenshot: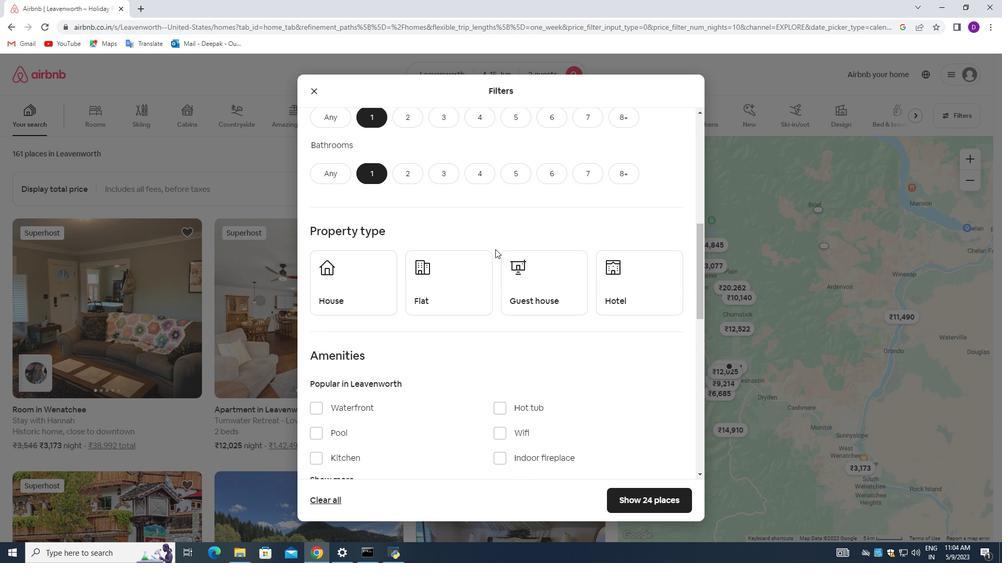 
Action: Mouse scrolled (489, 256) with delta (0, 0)
Screenshot: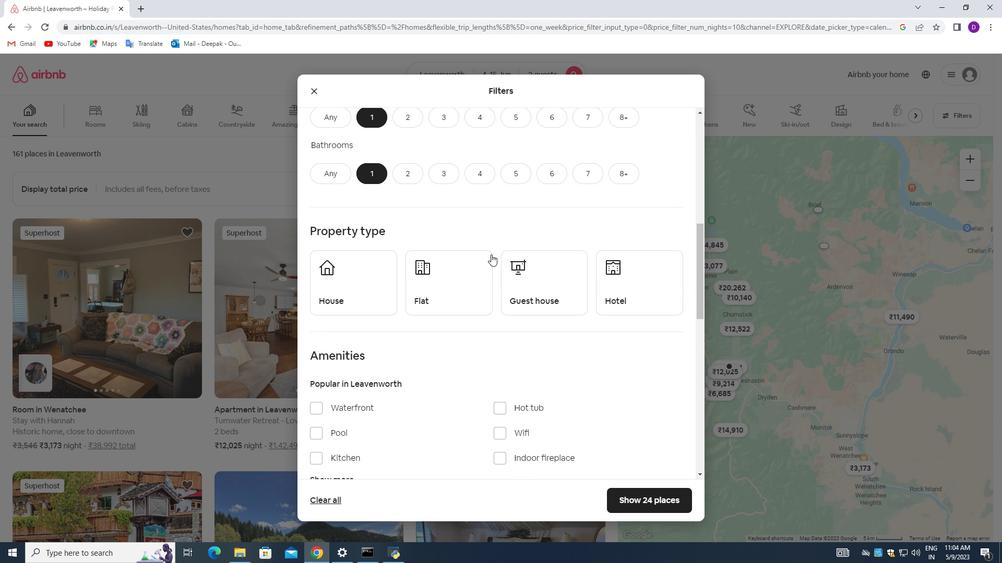 
Action: Mouse moved to (375, 227)
Screenshot: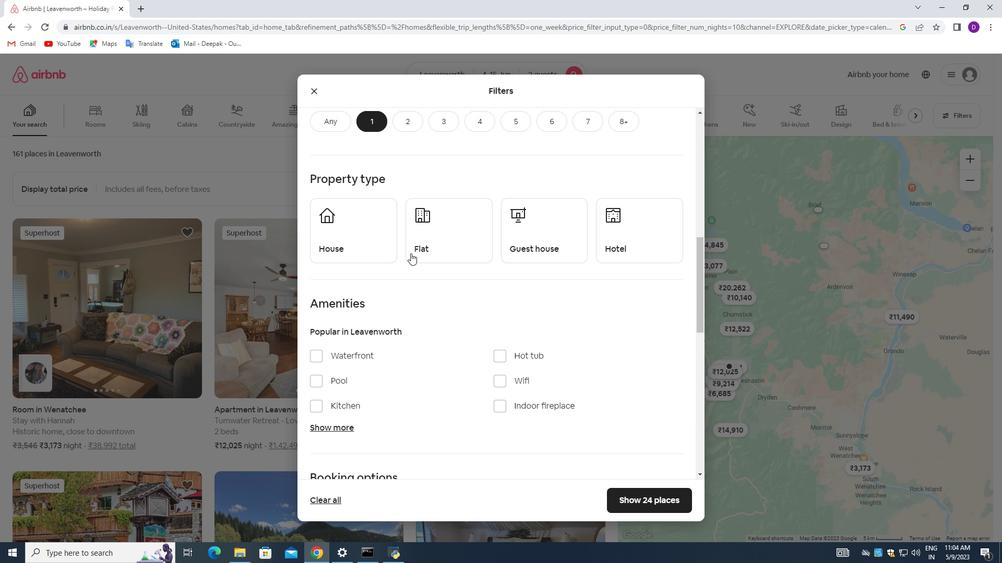 
Action: Mouse pressed left at (375, 227)
Screenshot: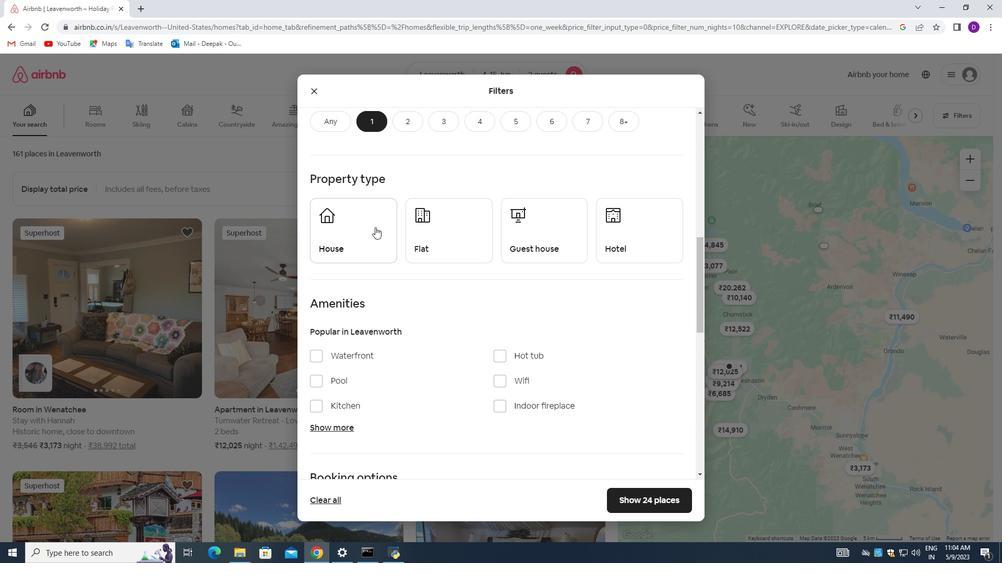 
Action: Mouse moved to (447, 236)
Screenshot: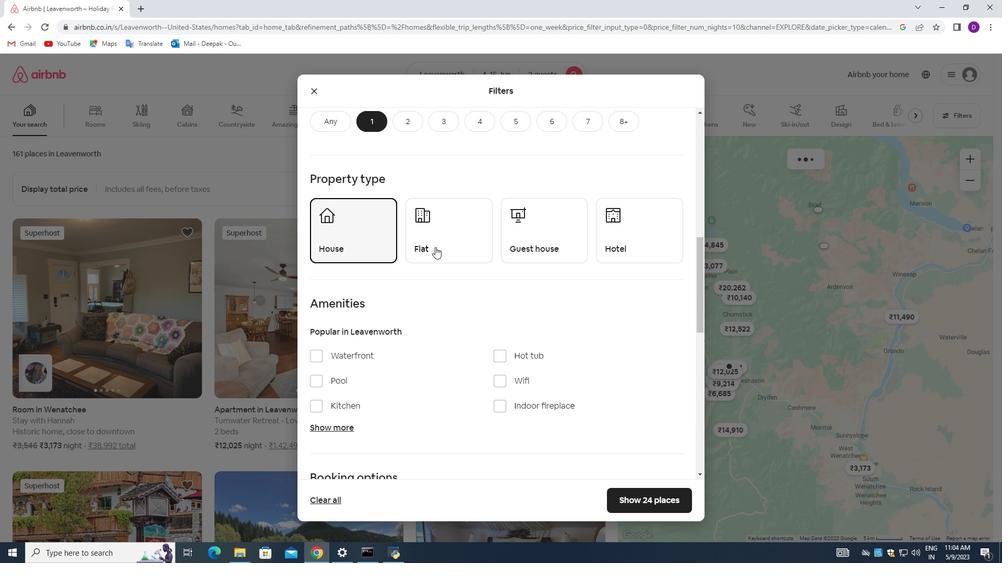 
Action: Mouse pressed left at (447, 236)
Screenshot: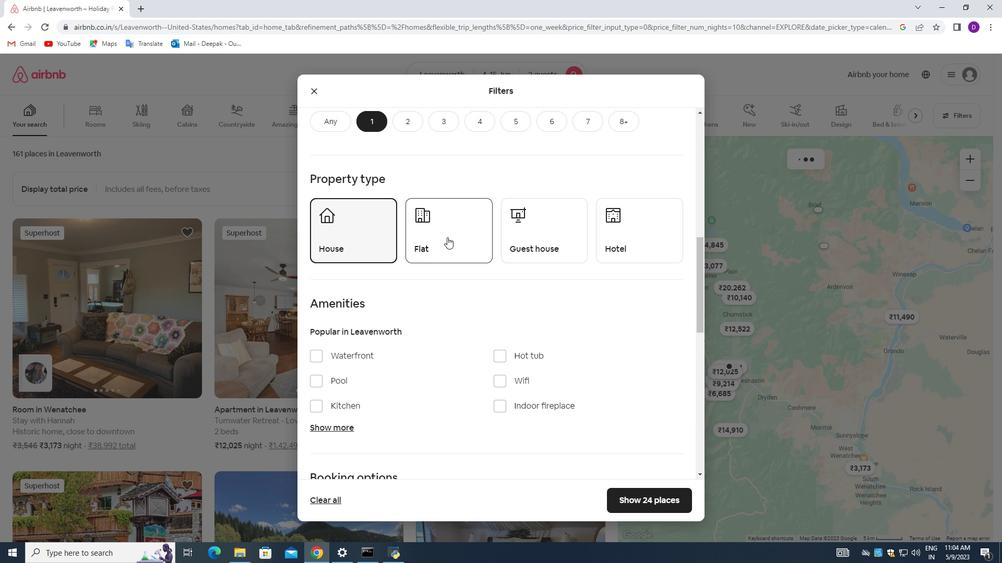 
Action: Mouse moved to (529, 234)
Screenshot: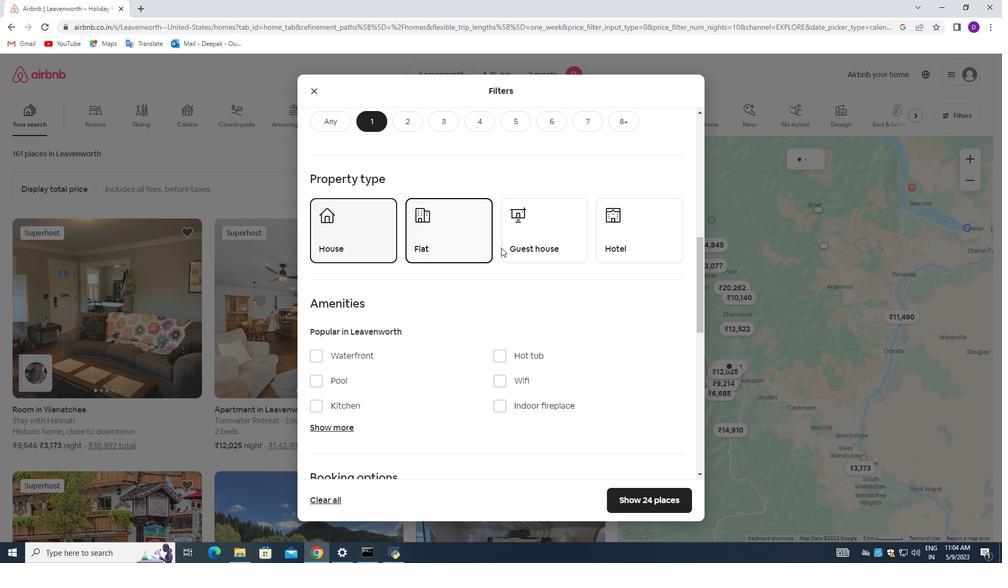 
Action: Mouse pressed left at (529, 234)
Screenshot: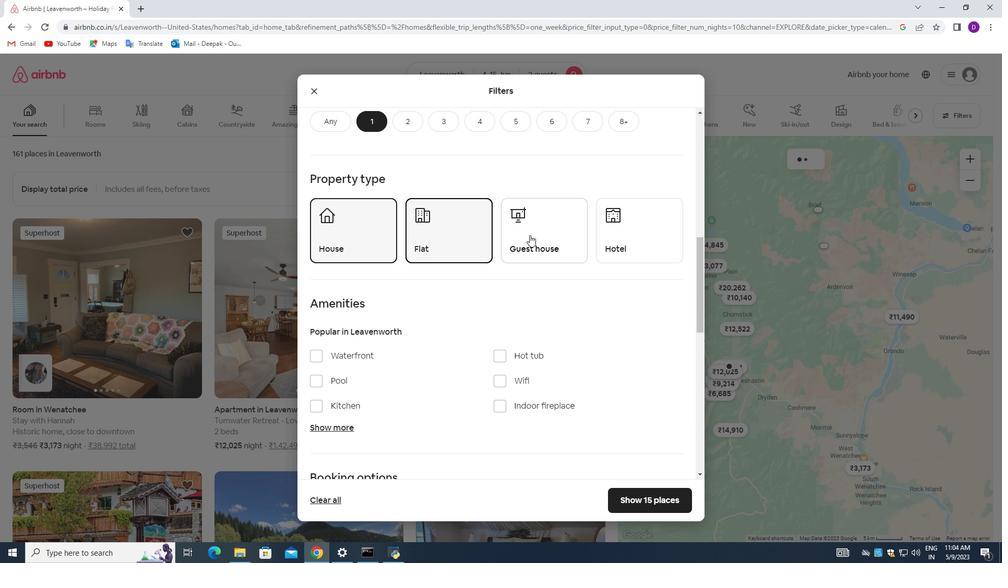 
Action: Mouse moved to (625, 235)
Screenshot: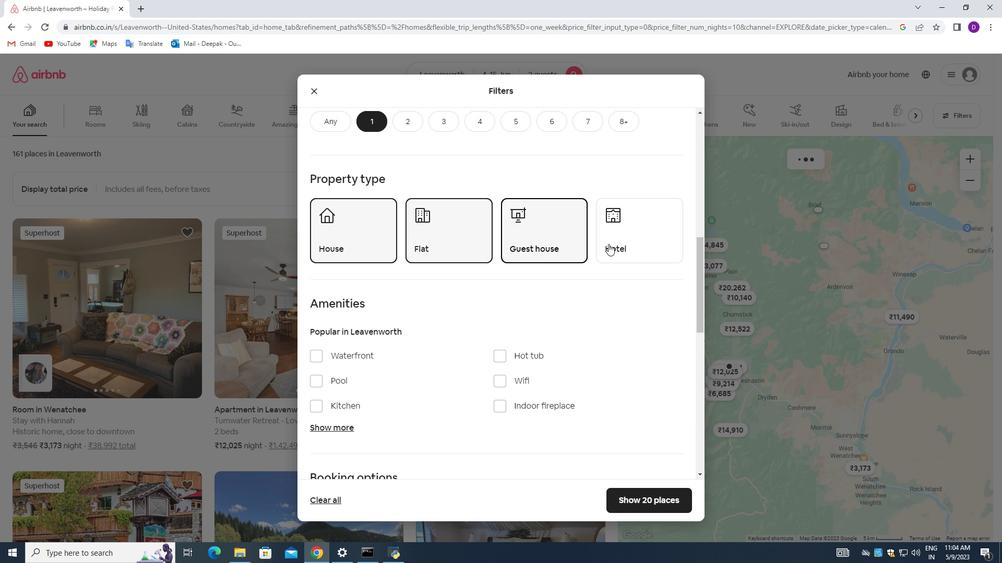 
Action: Mouse pressed left at (625, 235)
Screenshot: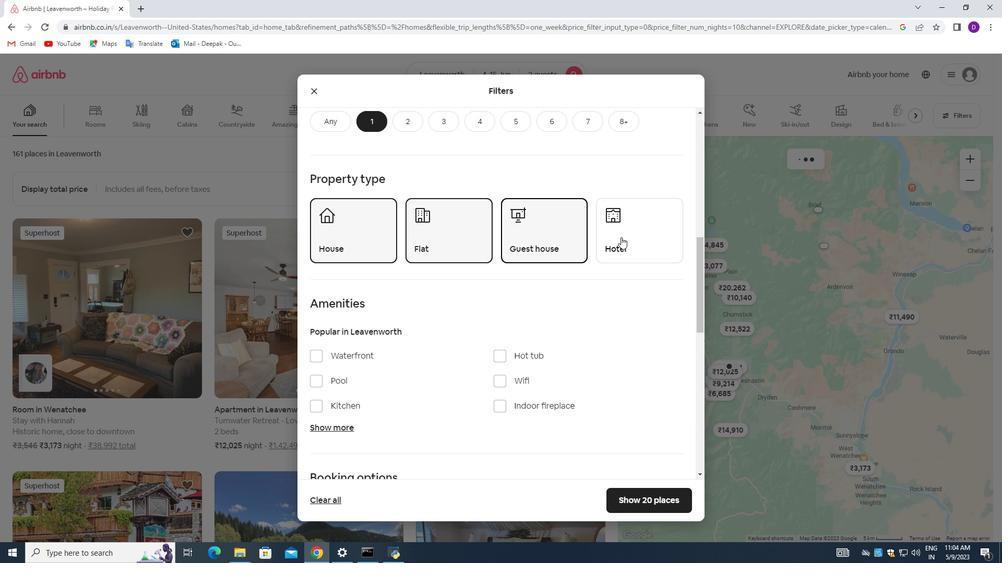 
Action: Mouse moved to (441, 293)
Screenshot: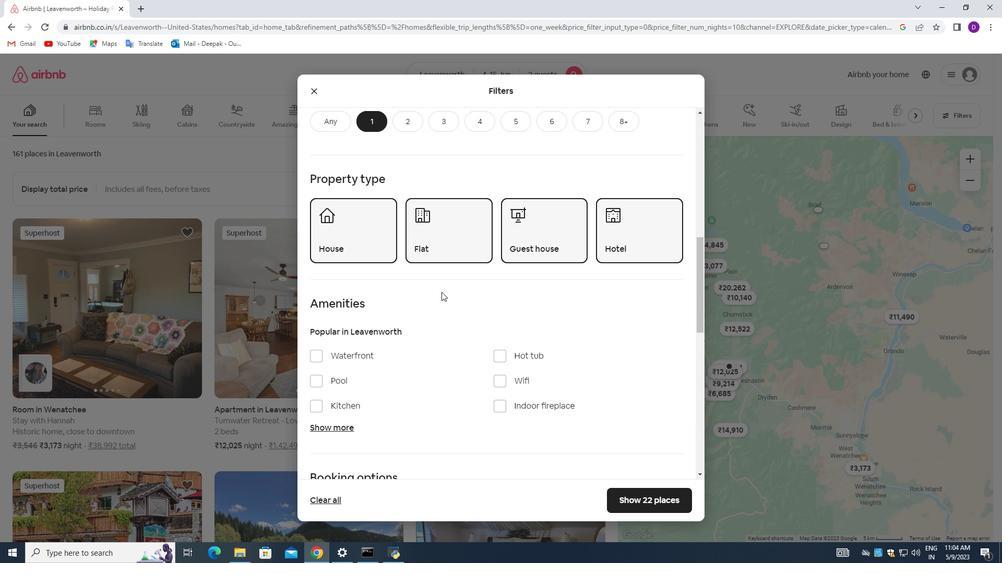 
Action: Mouse scrolled (441, 292) with delta (0, 0)
Screenshot: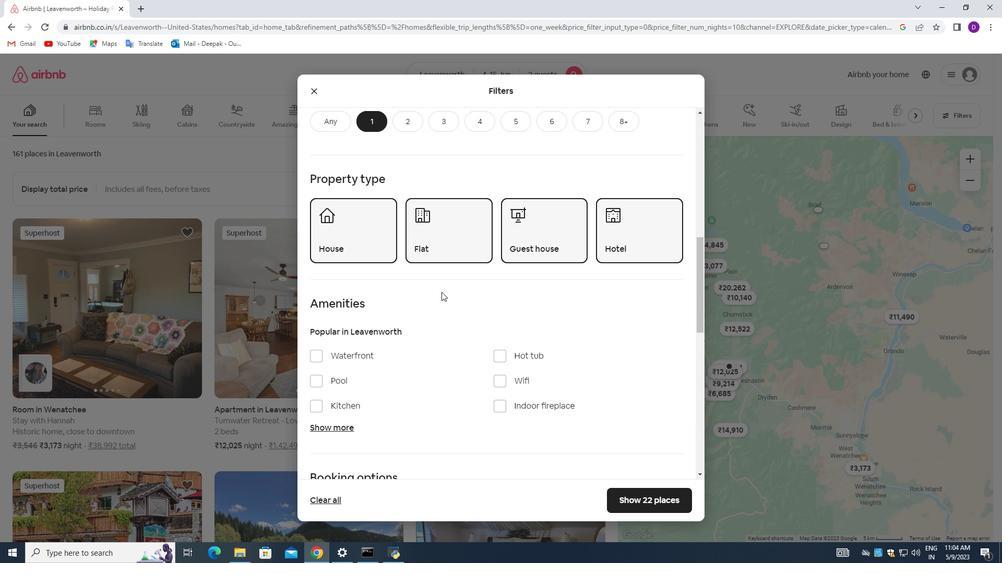
Action: Mouse moved to (443, 294)
Screenshot: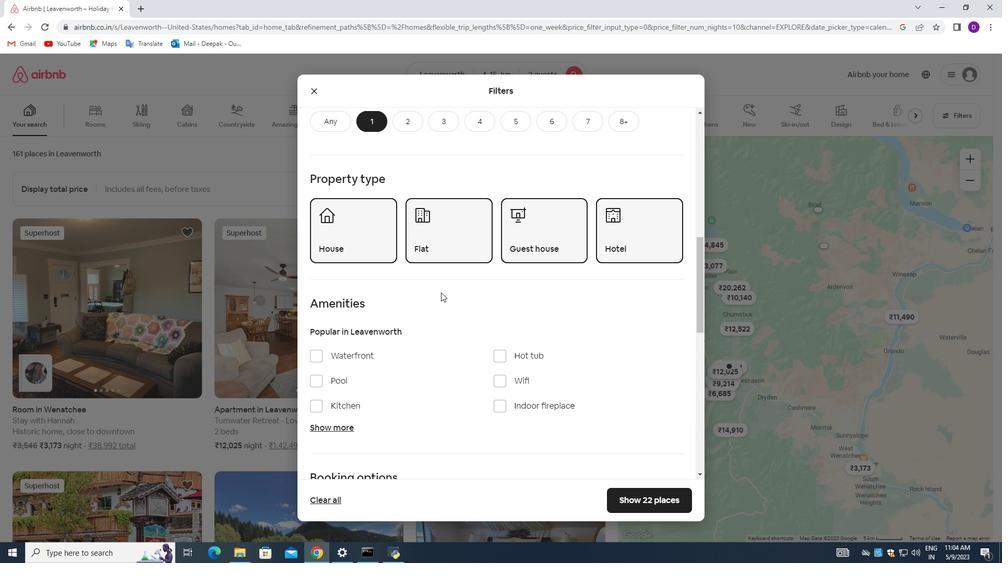 
Action: Mouse scrolled (443, 293) with delta (0, 0)
Screenshot: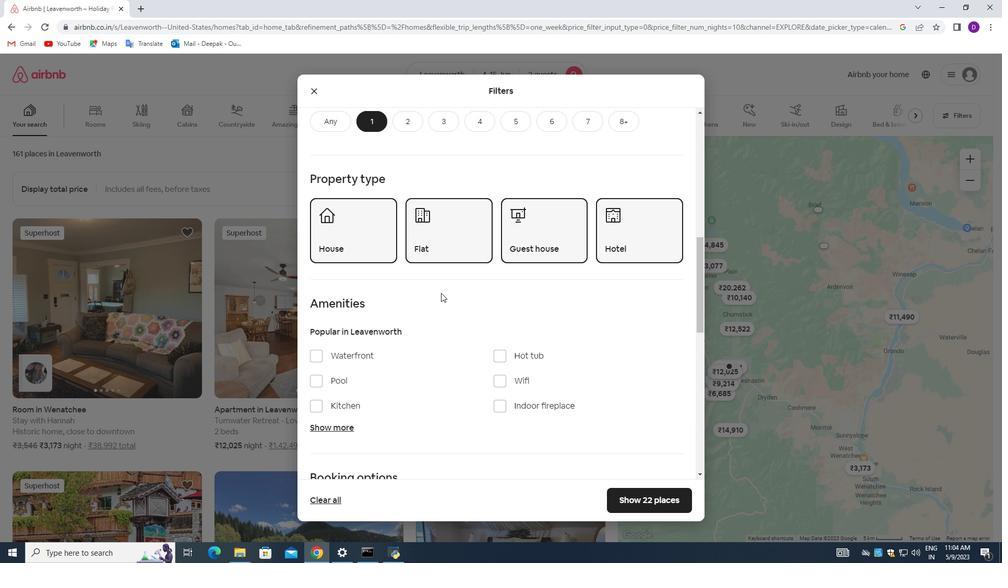 
Action: Mouse moved to (477, 294)
Screenshot: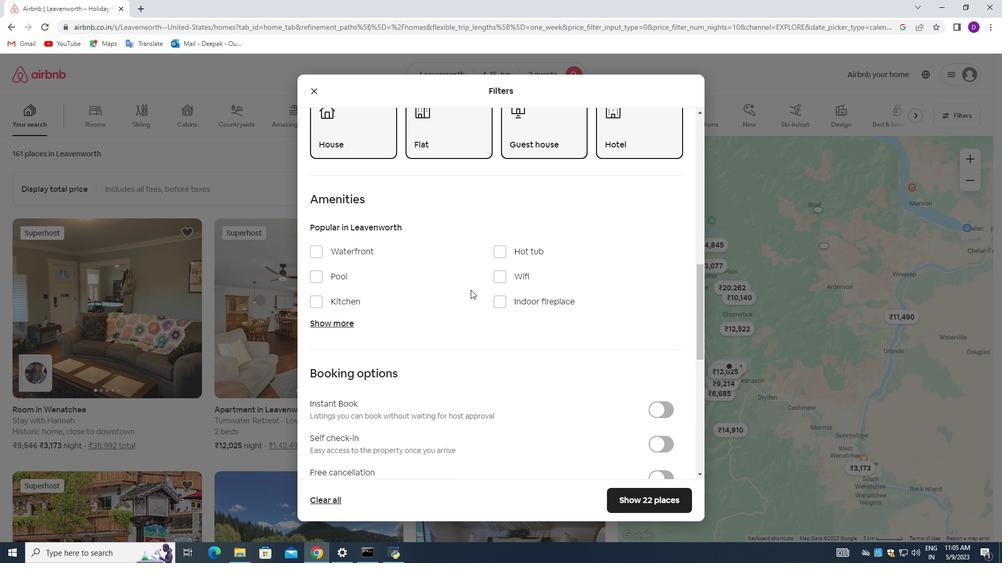 
Action: Mouse scrolled (477, 294) with delta (0, 0)
Screenshot: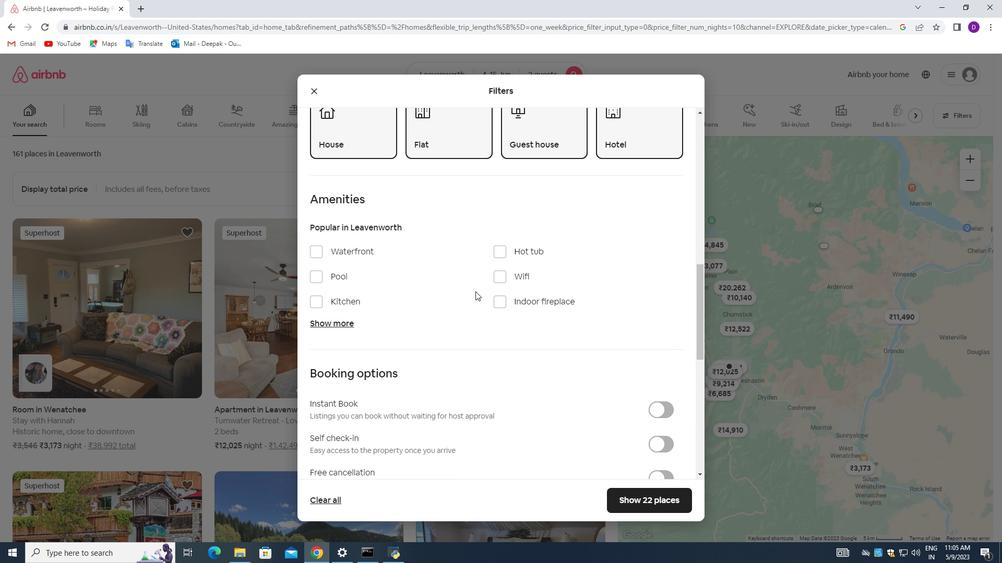 
Action: Mouse moved to (477, 294)
Screenshot: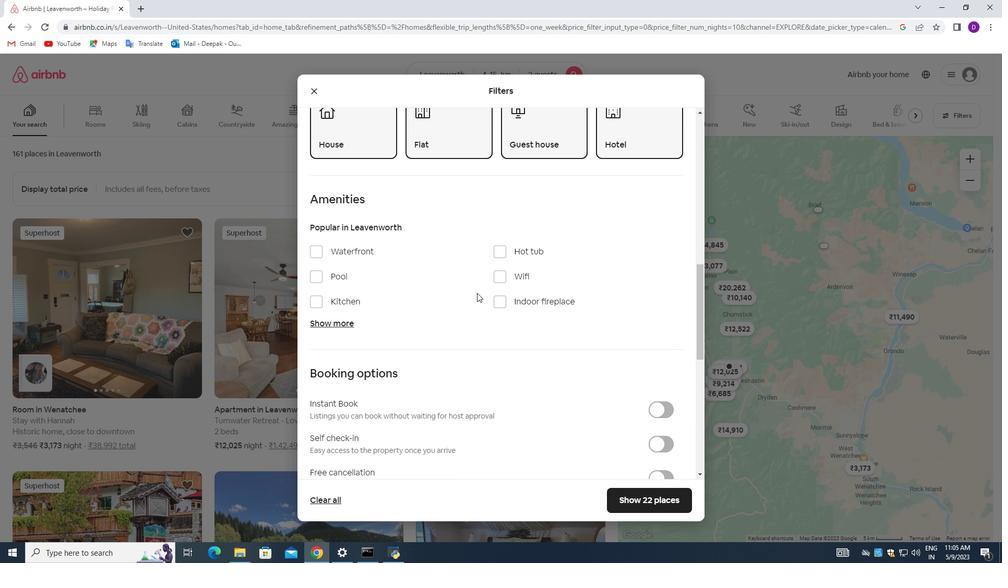 
Action: Mouse scrolled (477, 294) with delta (0, 0)
Screenshot: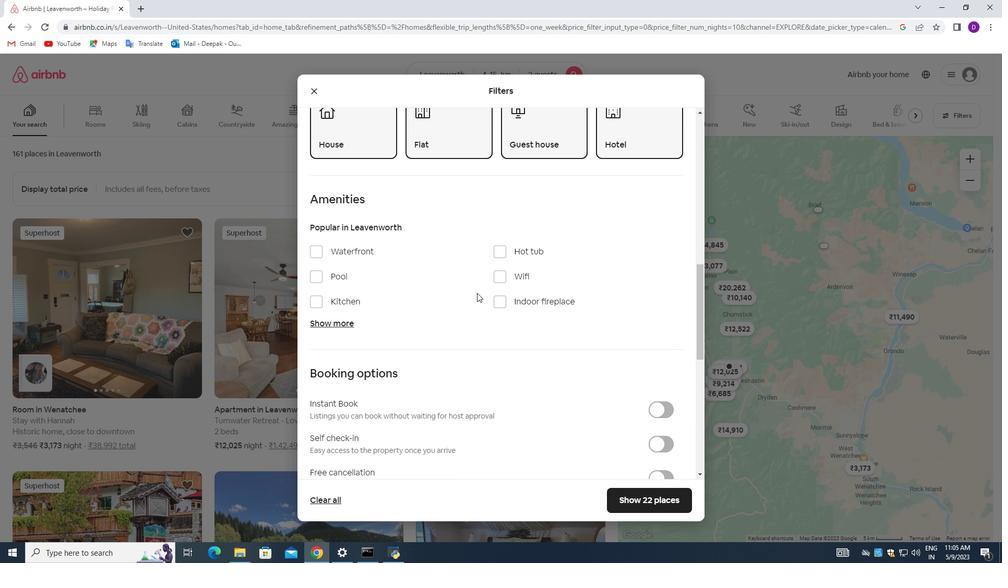 
Action: Mouse moved to (656, 335)
Screenshot: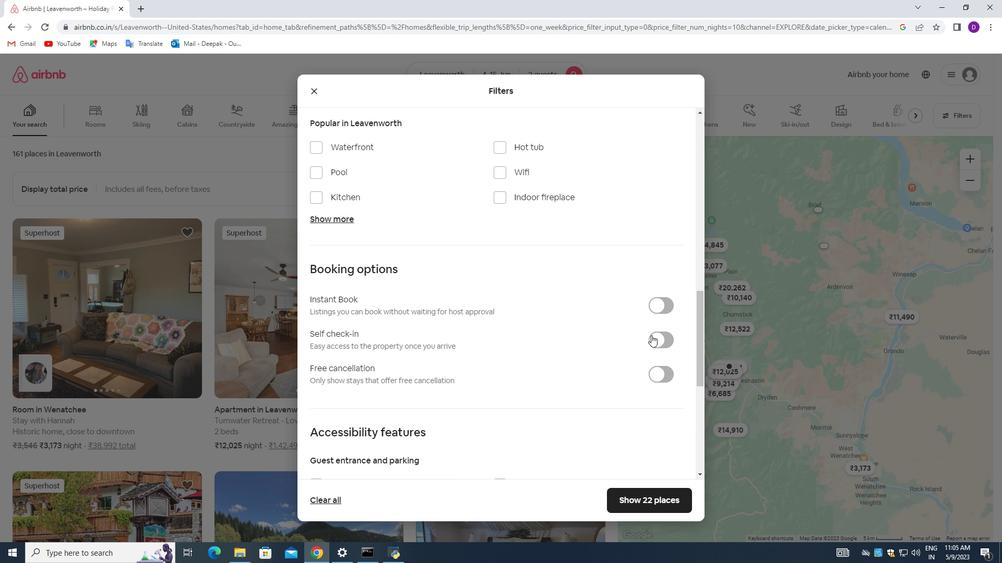 
Action: Mouse pressed left at (656, 335)
Screenshot: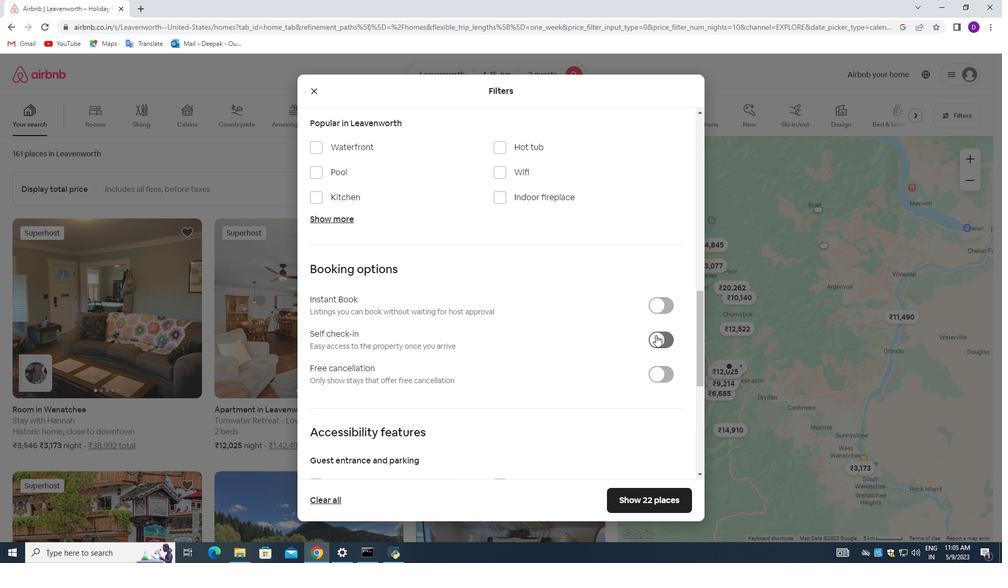 
Action: Mouse moved to (480, 362)
Screenshot: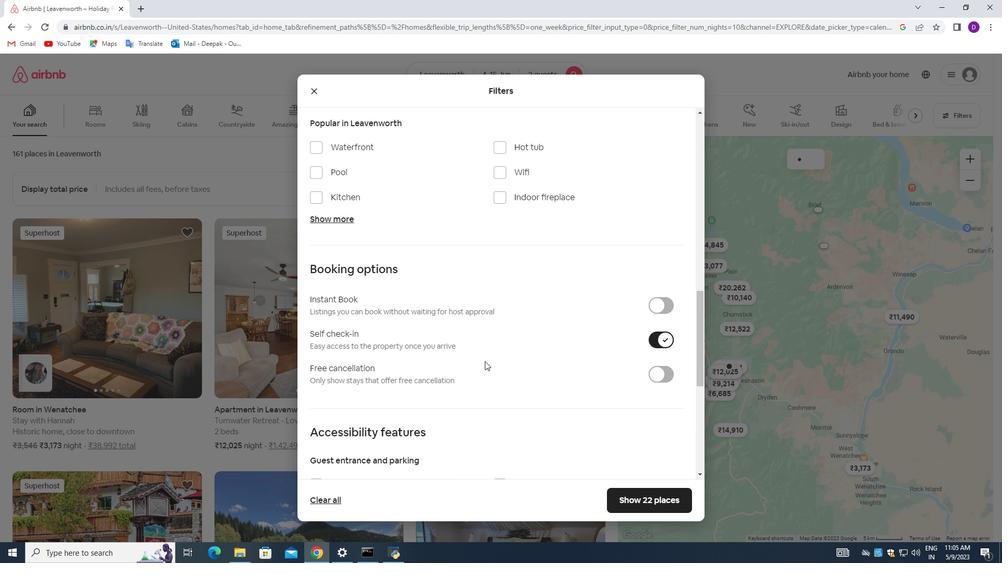 
Action: Mouse scrolled (481, 361) with delta (0, 0)
Screenshot: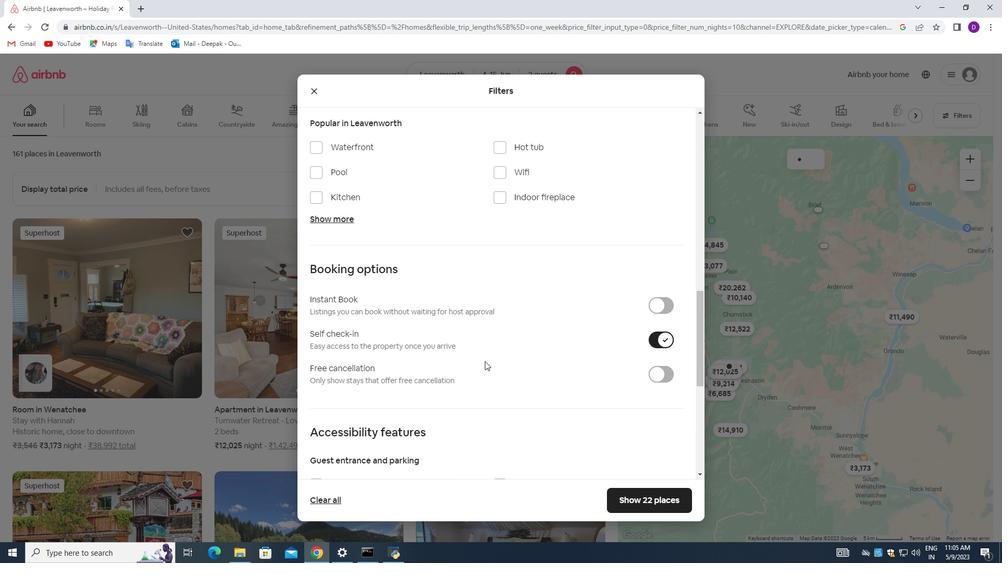 
Action: Mouse scrolled (480, 362) with delta (0, 0)
Screenshot: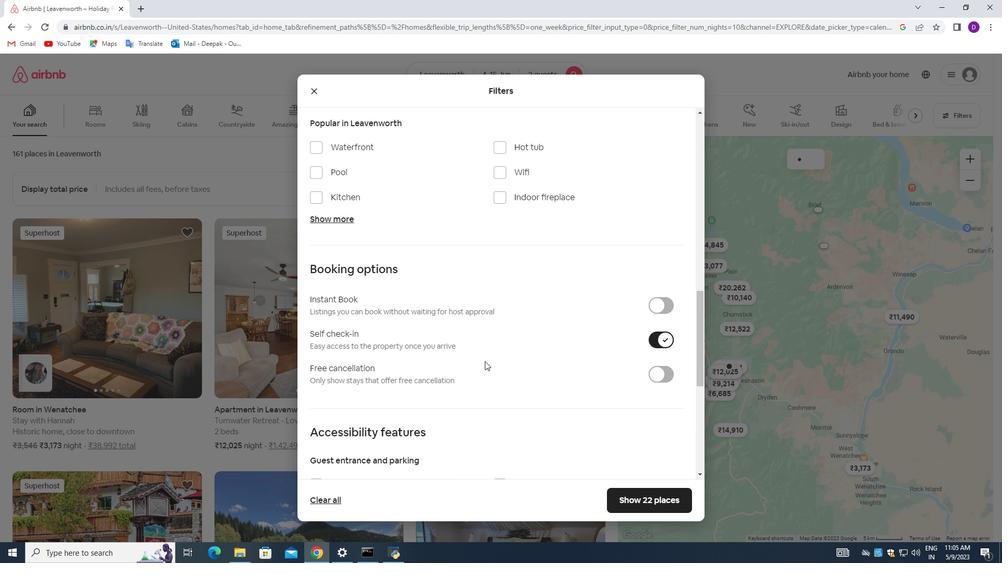 
Action: Mouse moved to (476, 359)
Screenshot: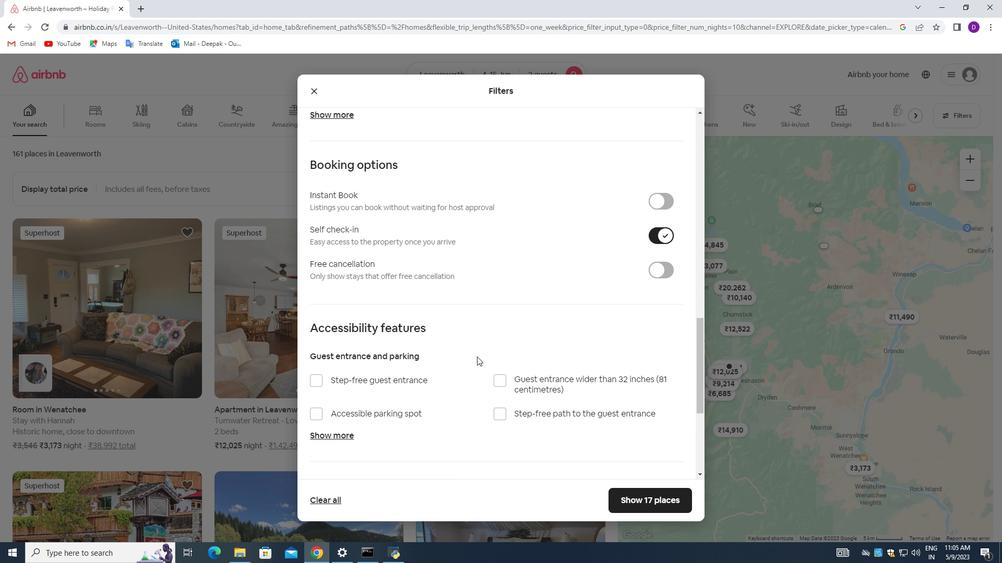 
Action: Mouse scrolled (476, 358) with delta (0, 0)
Screenshot: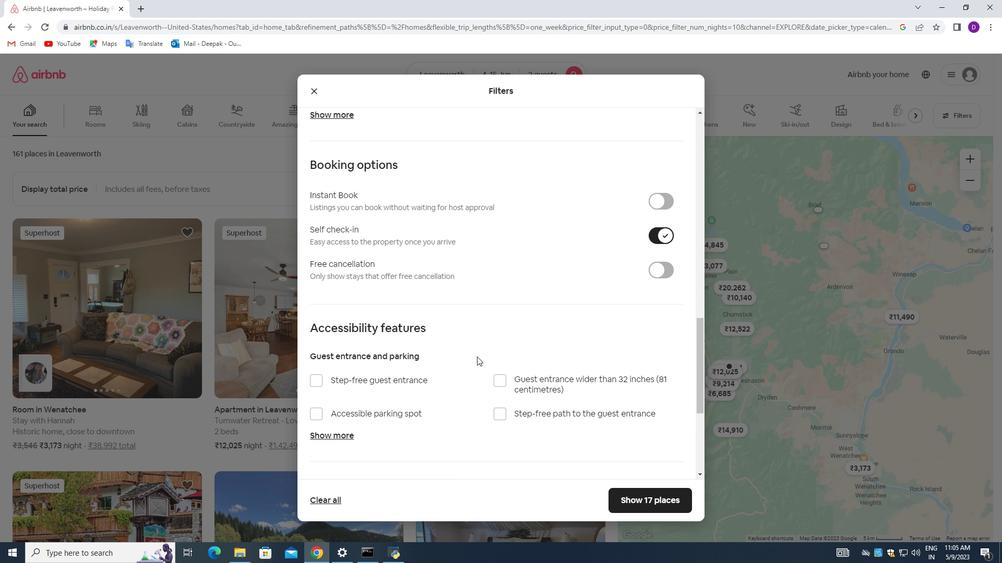 
Action: Mouse moved to (475, 360)
Screenshot: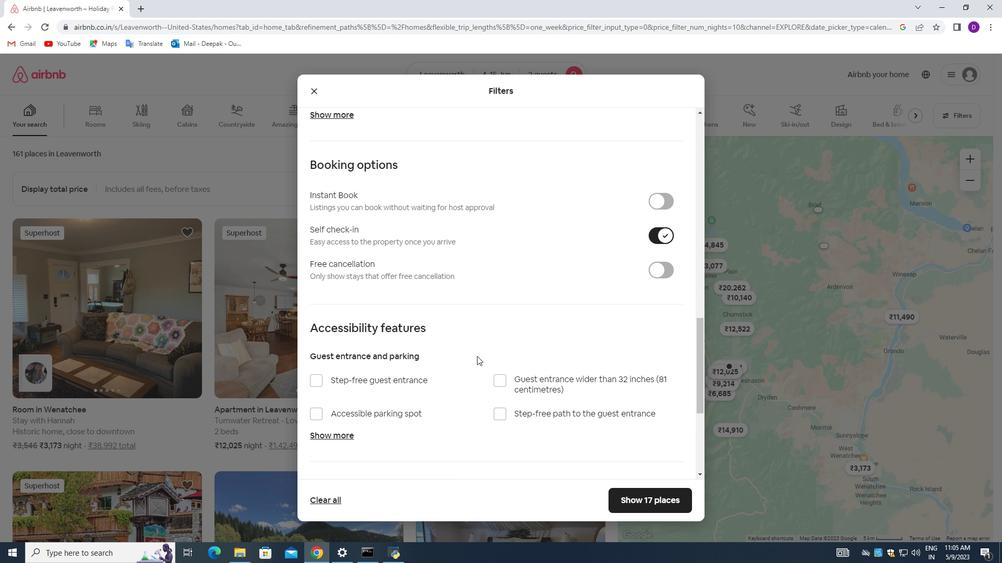 
Action: Mouse scrolled (475, 360) with delta (0, 0)
Screenshot: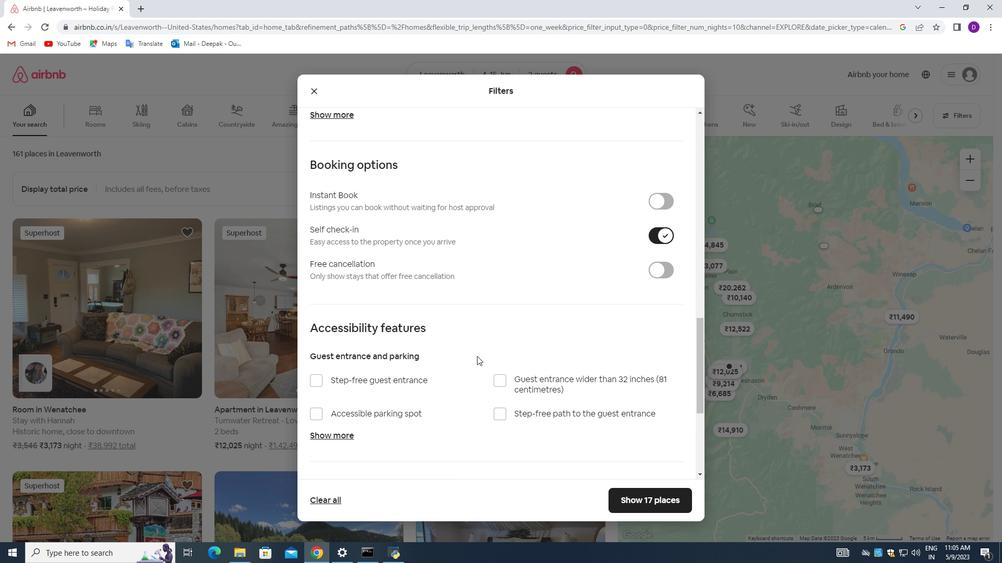 
Action: Mouse moved to (466, 392)
Screenshot: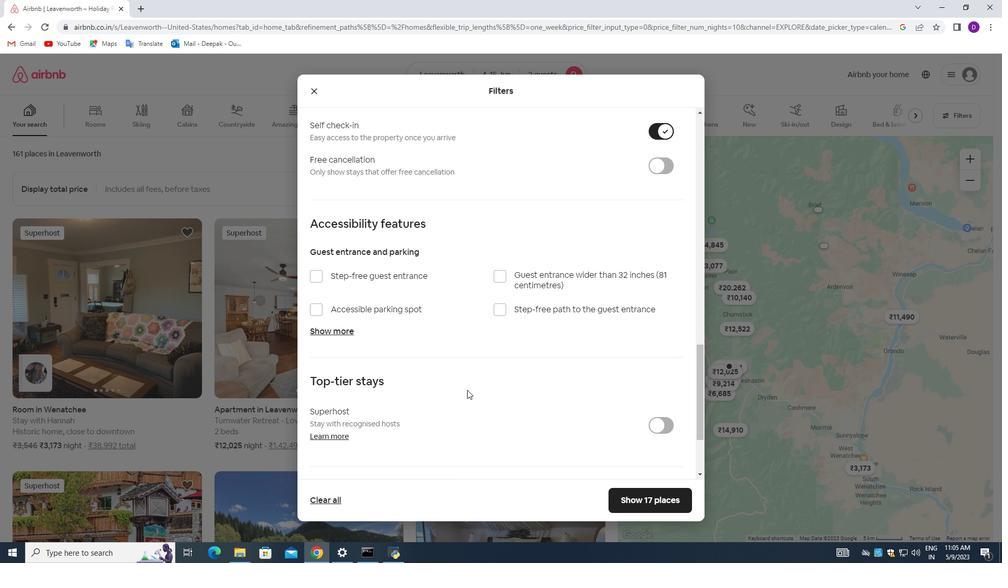 
Action: Mouse scrolled (466, 391) with delta (0, 0)
Screenshot: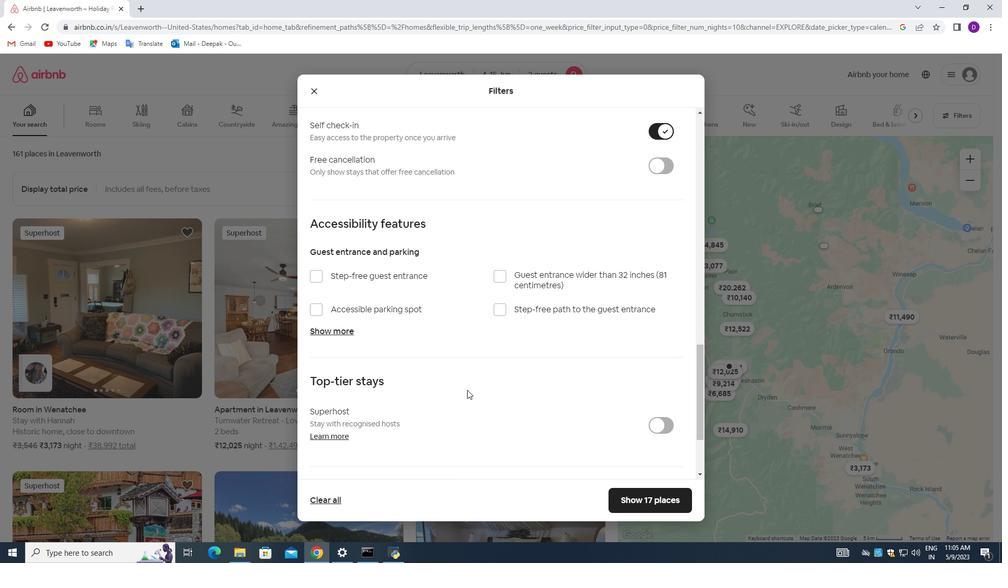 
Action: Mouse moved to (464, 394)
Screenshot: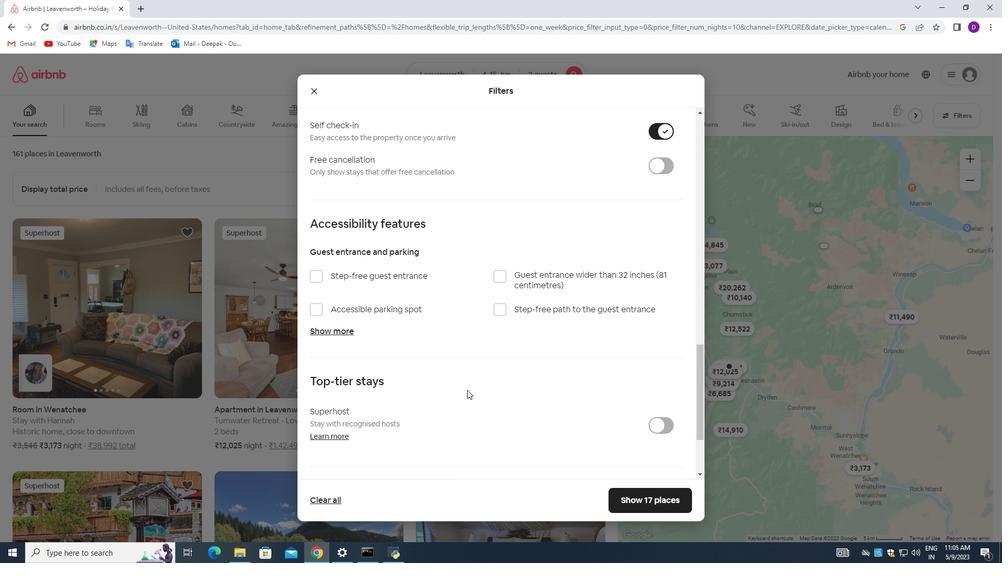 
Action: Mouse scrolled (464, 394) with delta (0, 0)
Screenshot: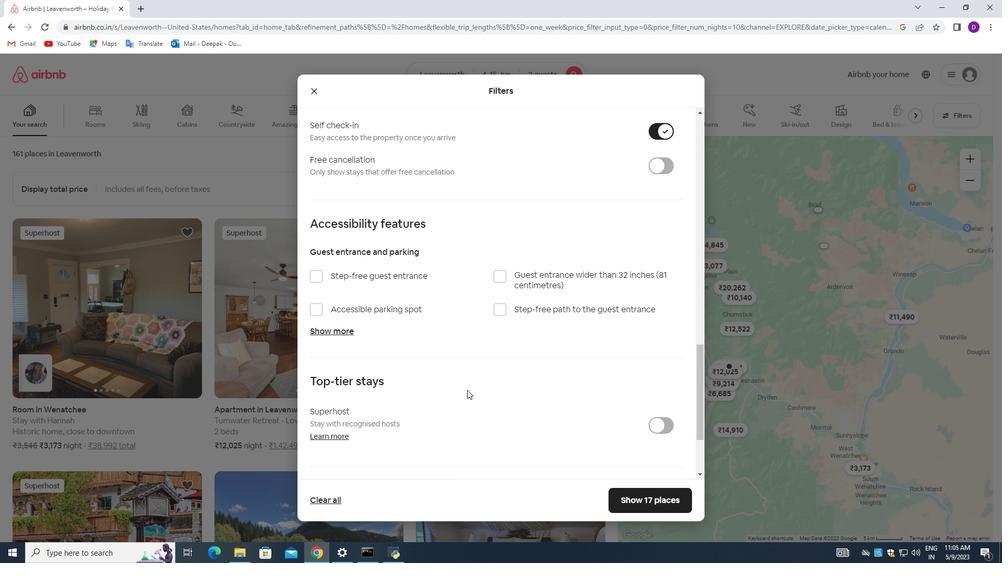 
Action: Mouse moved to (463, 396)
Screenshot: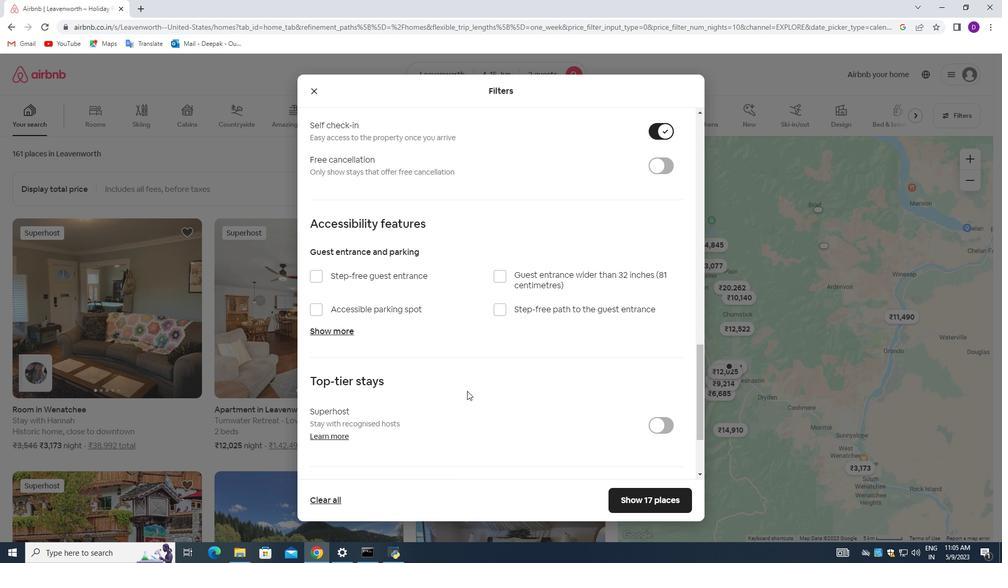
Action: Mouse scrolled (463, 396) with delta (0, 0)
Screenshot: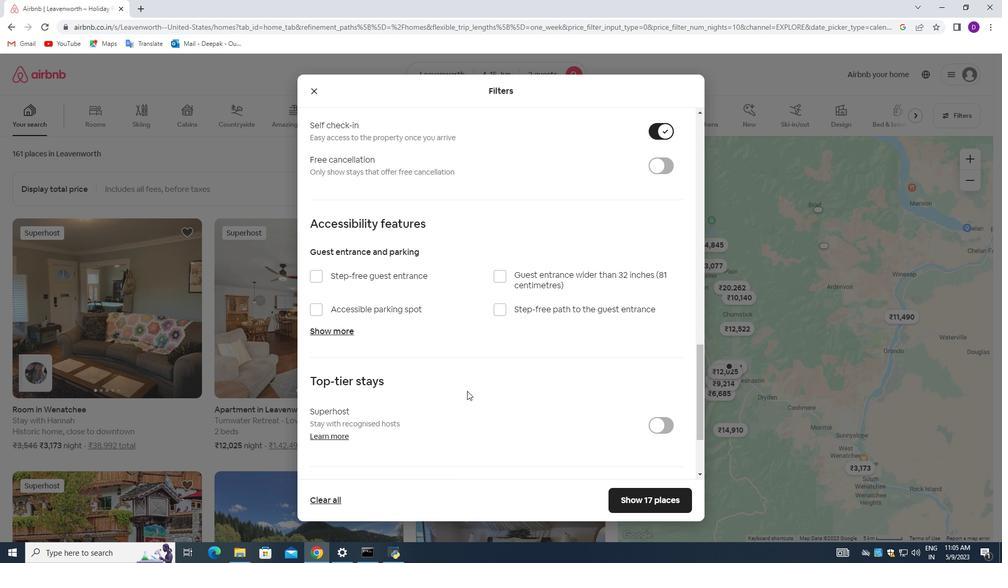 
Action: Mouse moved to (460, 406)
Screenshot: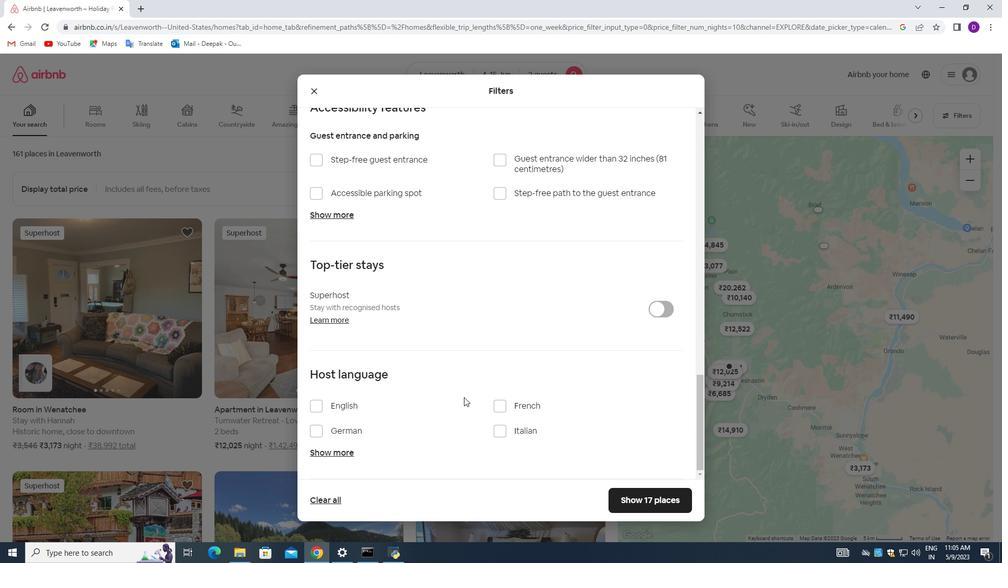 
Action: Mouse scrolled (460, 406) with delta (0, 0)
Screenshot: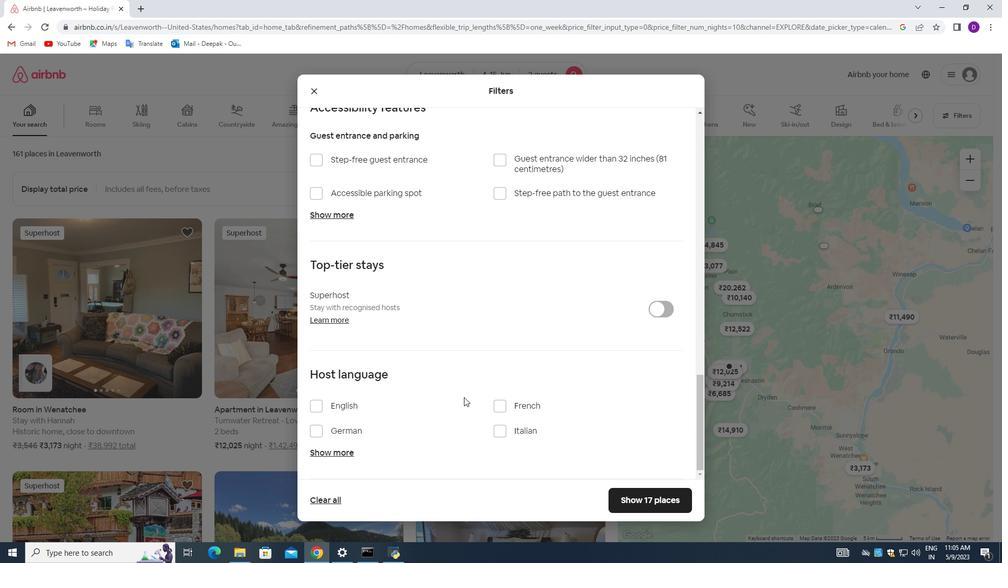 
Action: Mouse moved to (455, 410)
Screenshot: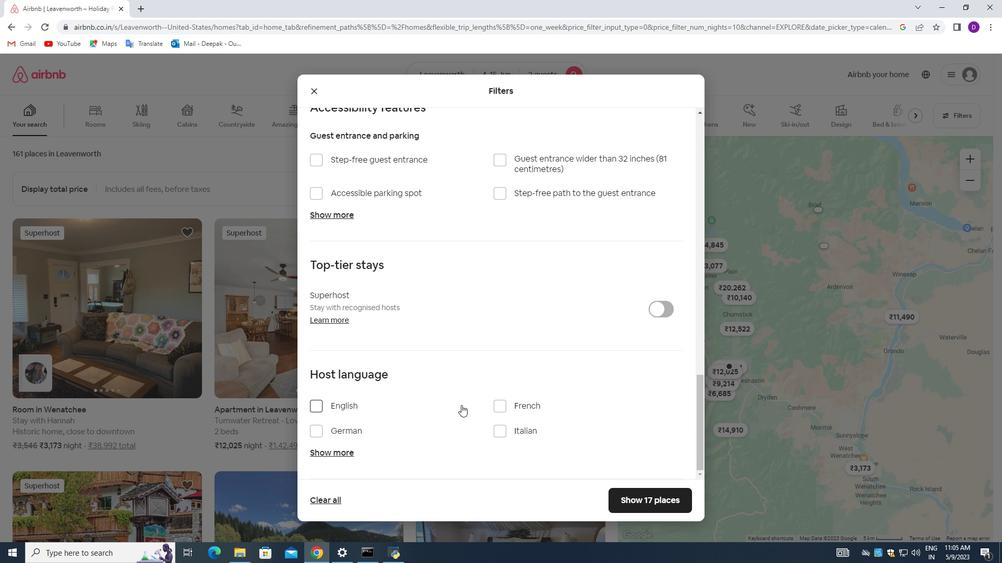
Action: Mouse scrolled (455, 409) with delta (0, 0)
Screenshot: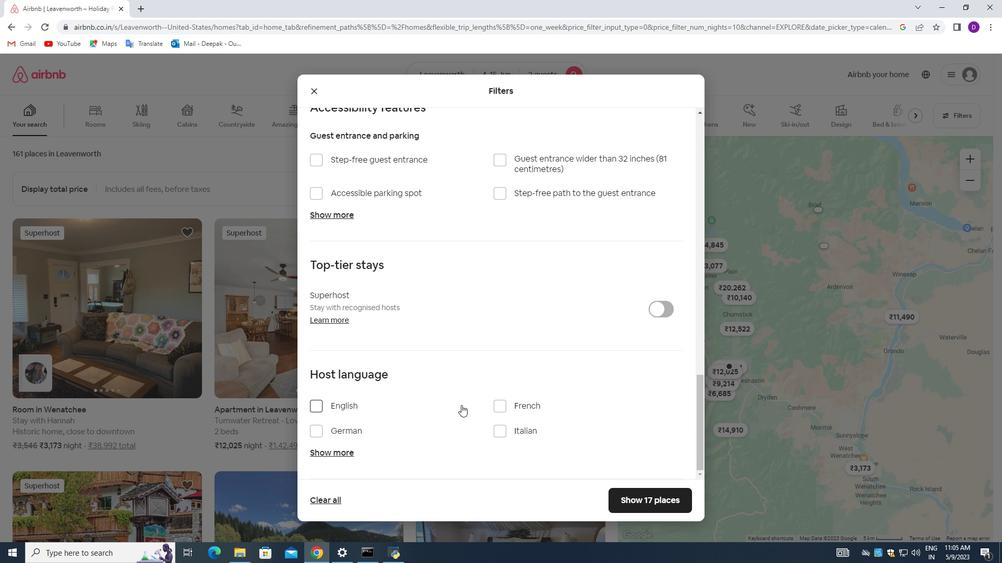 
Action: Mouse moved to (449, 412)
Screenshot: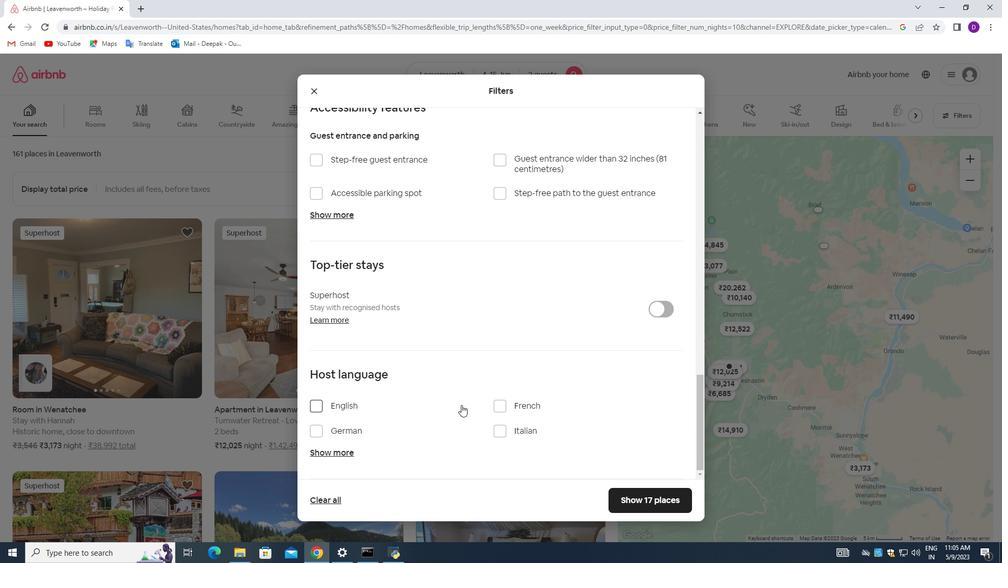
Action: Mouse scrolled (449, 411) with delta (0, 0)
Screenshot: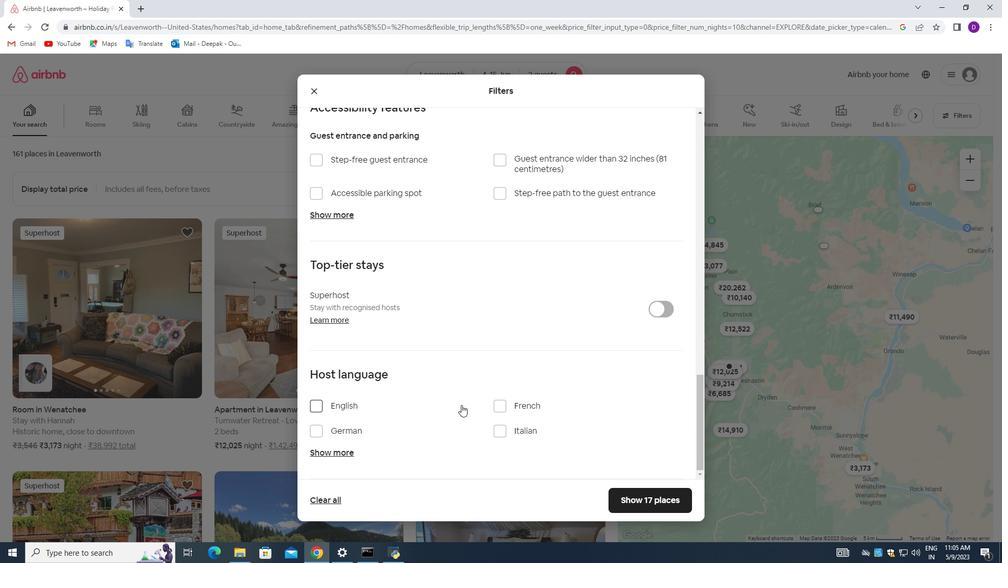 
Action: Mouse moved to (312, 407)
Screenshot: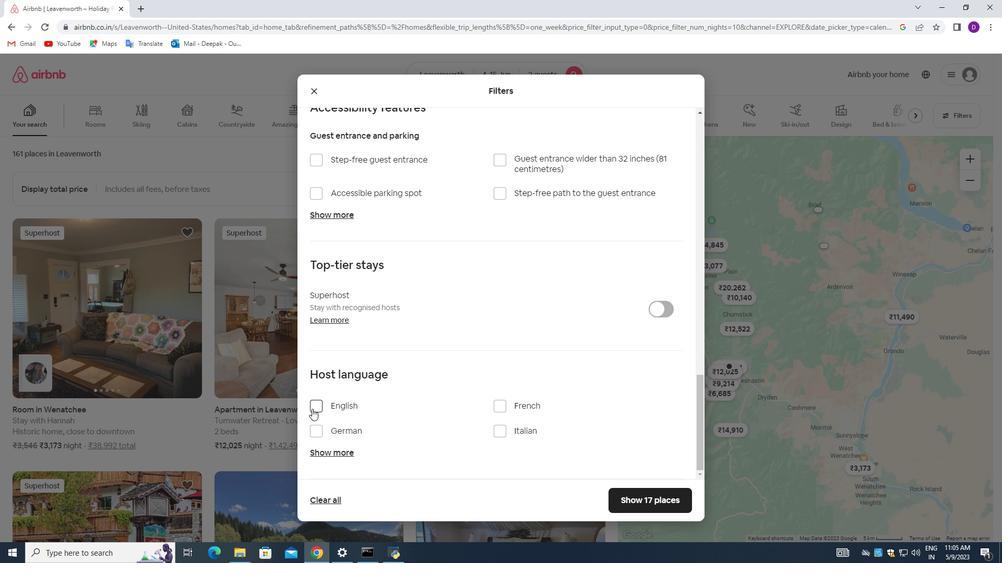 
Action: Mouse pressed left at (312, 407)
Screenshot: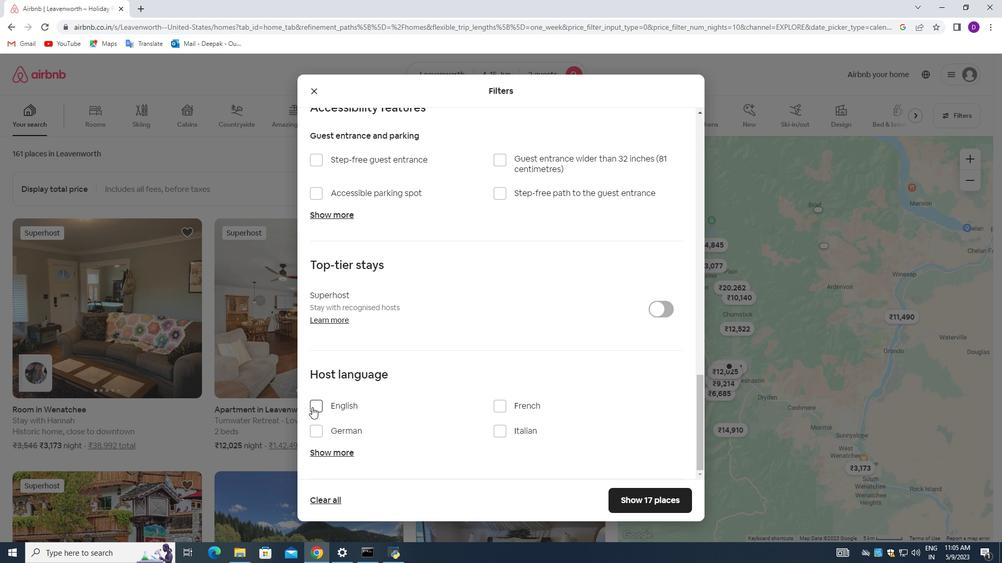 
Action: Mouse moved to (630, 446)
Screenshot: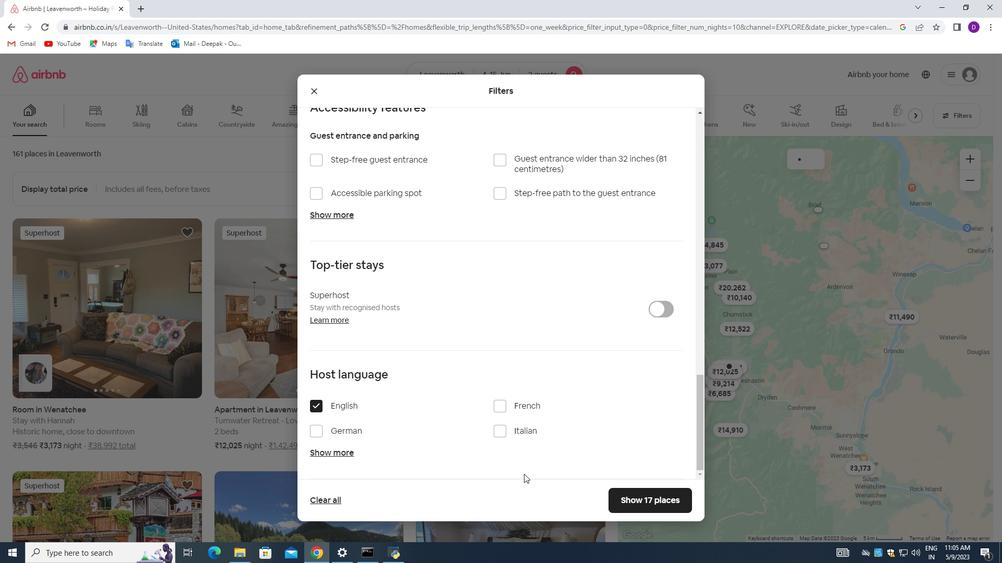 
Action: Mouse scrolled (630, 445) with delta (0, 0)
Screenshot: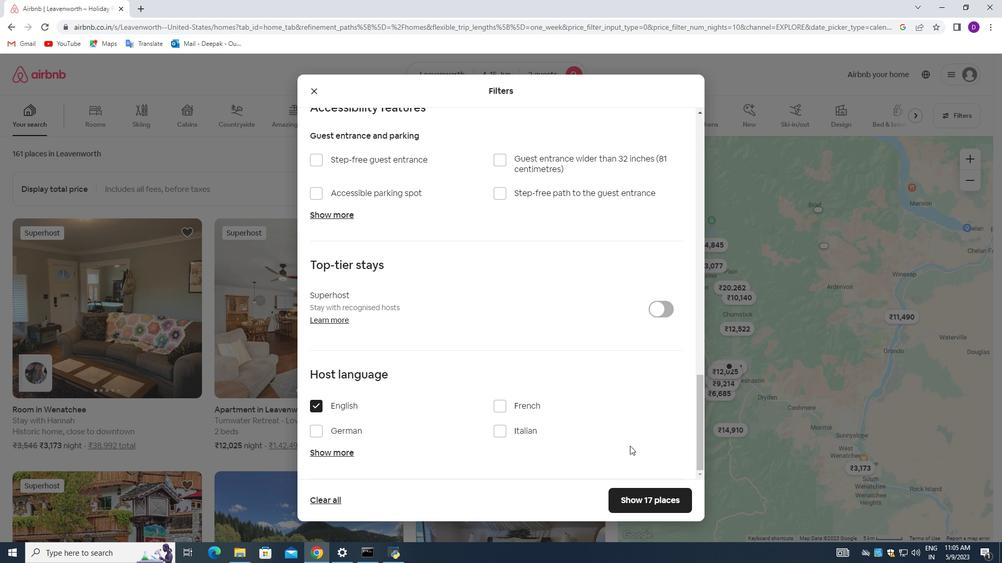 
Action: Mouse moved to (630, 446)
Screenshot: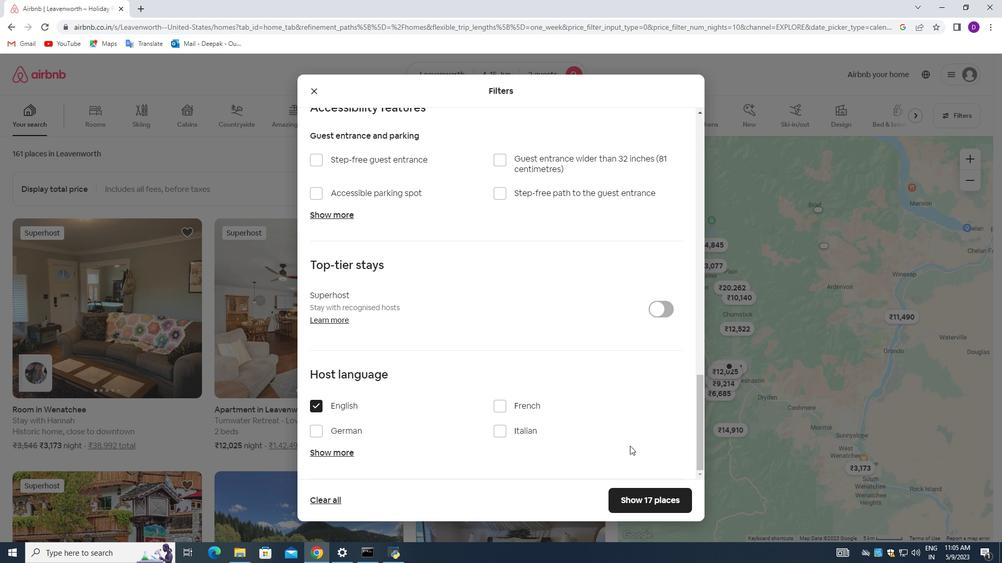 
Action: Mouse scrolled (630, 446) with delta (0, 0)
Screenshot: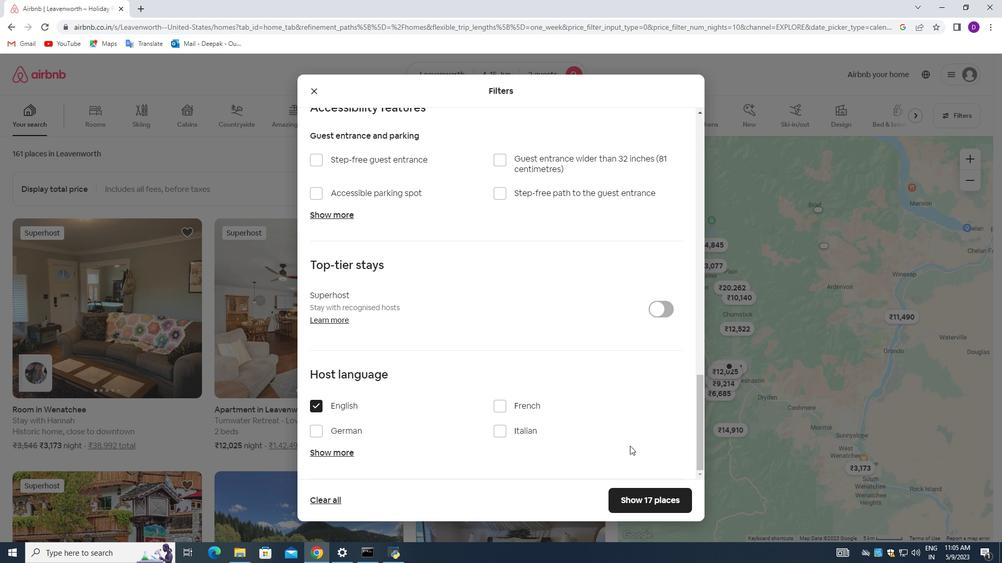 
Action: Mouse moved to (630, 450)
Screenshot: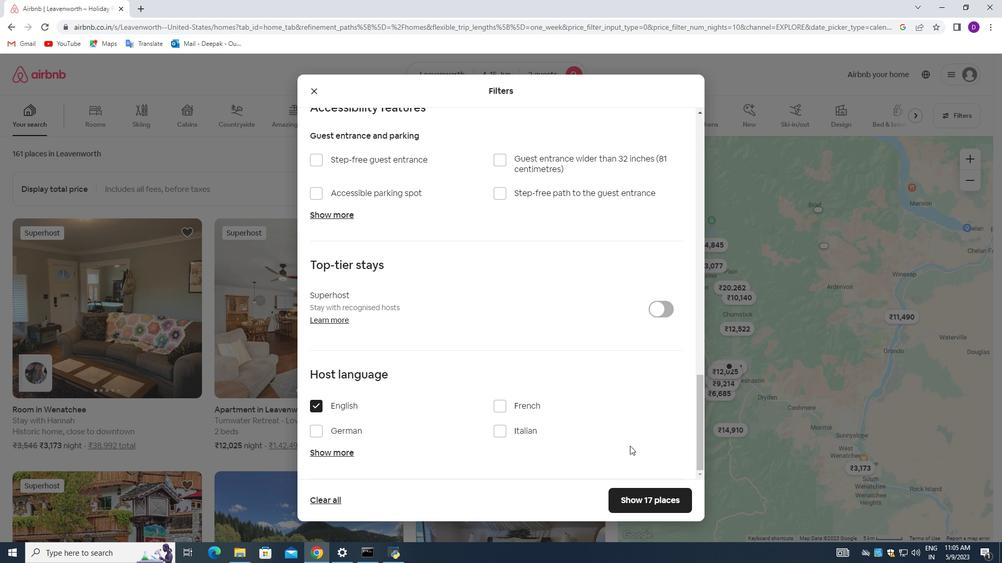 
Action: Mouse scrolled (630, 449) with delta (0, 0)
Screenshot: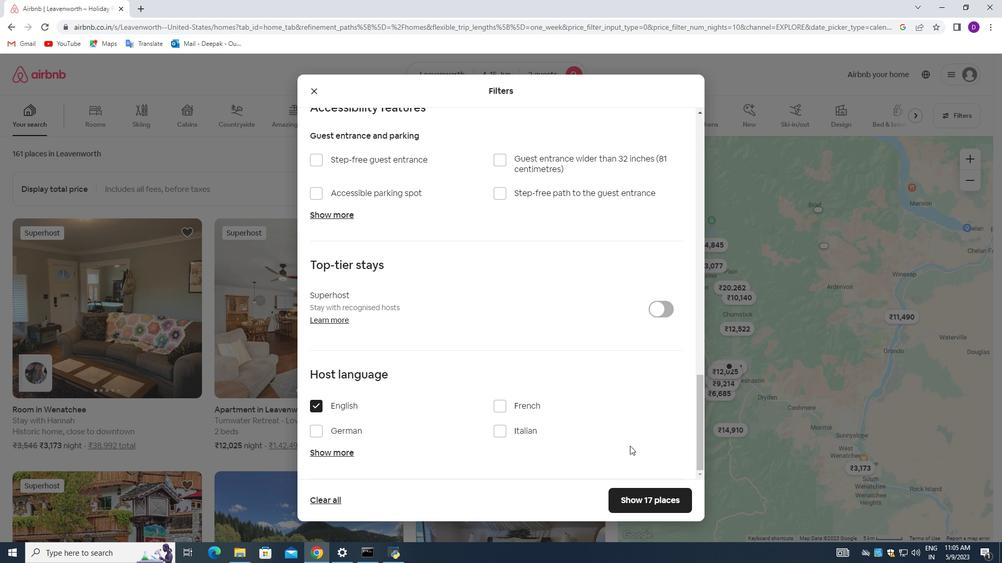 
Action: Mouse moved to (629, 455)
Screenshot: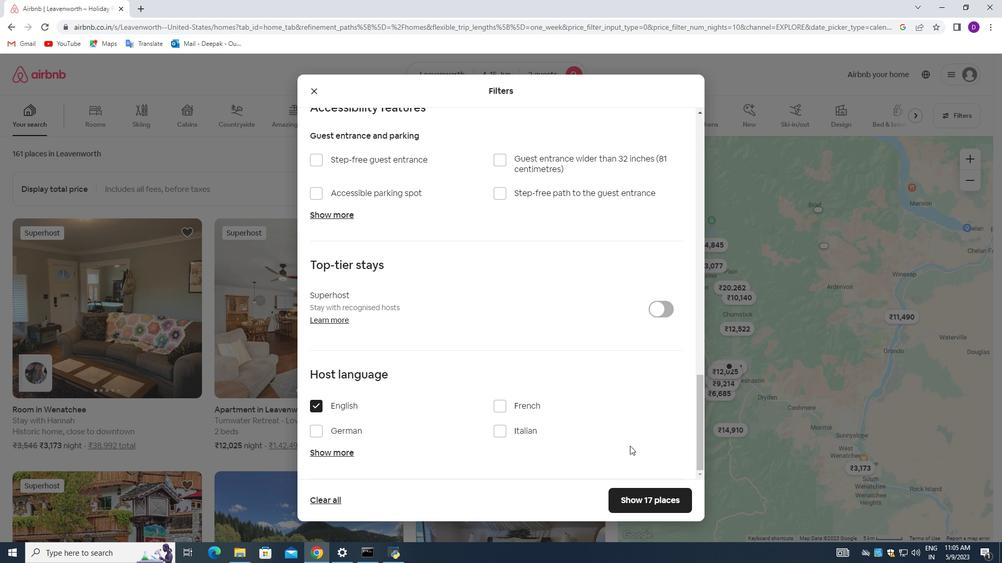 
Action: Mouse scrolled (629, 454) with delta (0, 0)
Screenshot: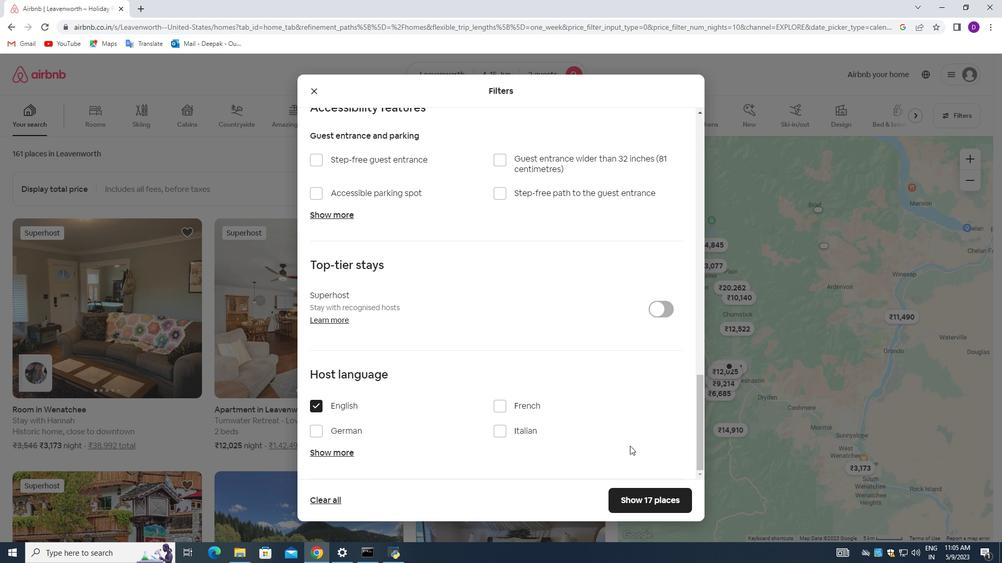 
Action: Mouse moved to (625, 502)
Screenshot: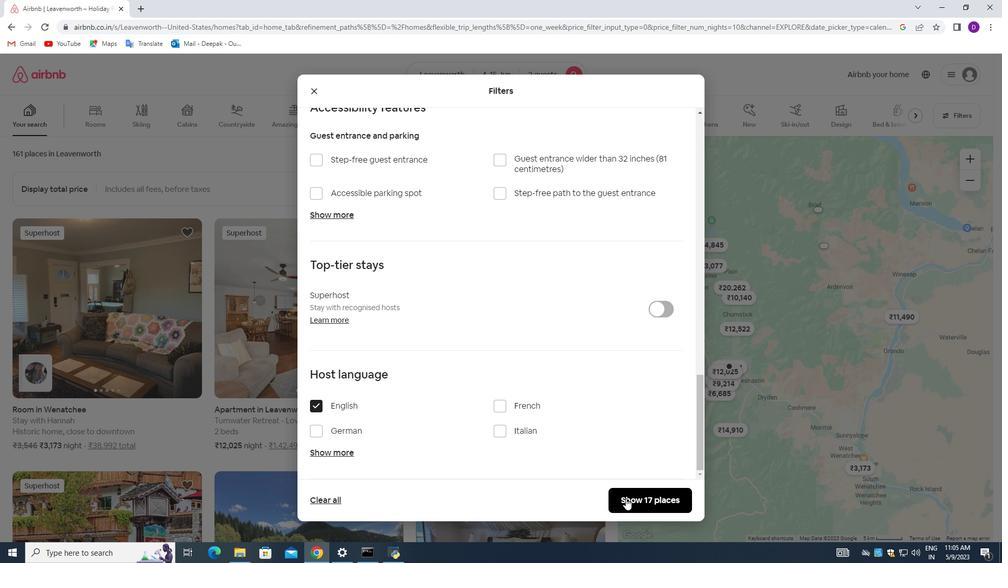
Action: Mouse pressed left at (625, 502)
Screenshot: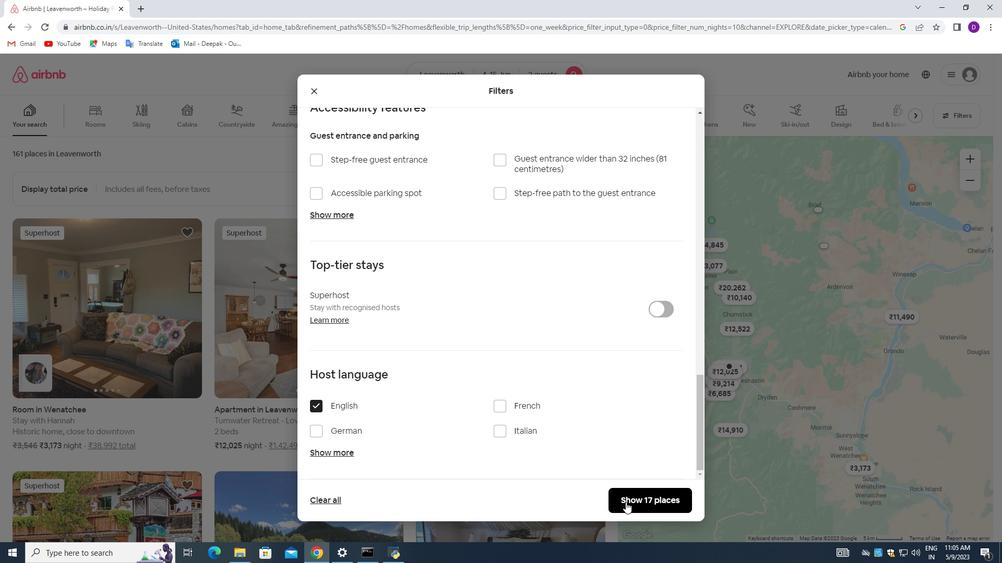 
Action: Mouse moved to (585, 356)
Screenshot: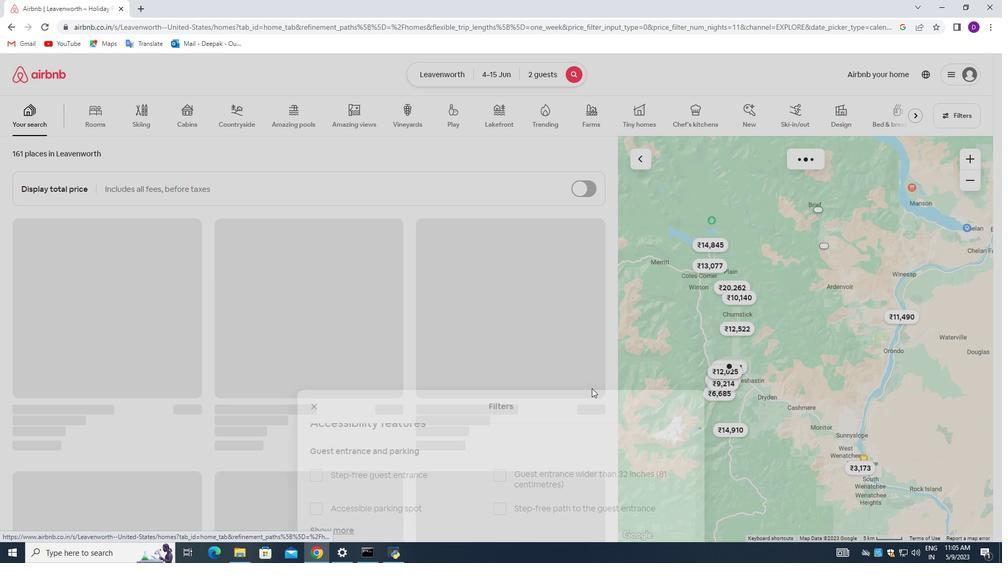 
